 Task: Search one way flight ticket for 2 adults, 4 children and 1 infant on lap in business from Huntsville: Huntsville International Airport(carl T. Jones Field) to Rockford: Chicago Rockford International Airport(was Northwest Chicagoland Regional Airport At Rockford) on 5-1-2023. Choice of flights is Royal air maroc. Number of bags: 2 carry on bags and 7 checked bags. Price is upto 40000. Outbound departure time preference is 10:00. Return departure time preference is 22:15.
Action: Mouse moved to (142, 157)
Screenshot: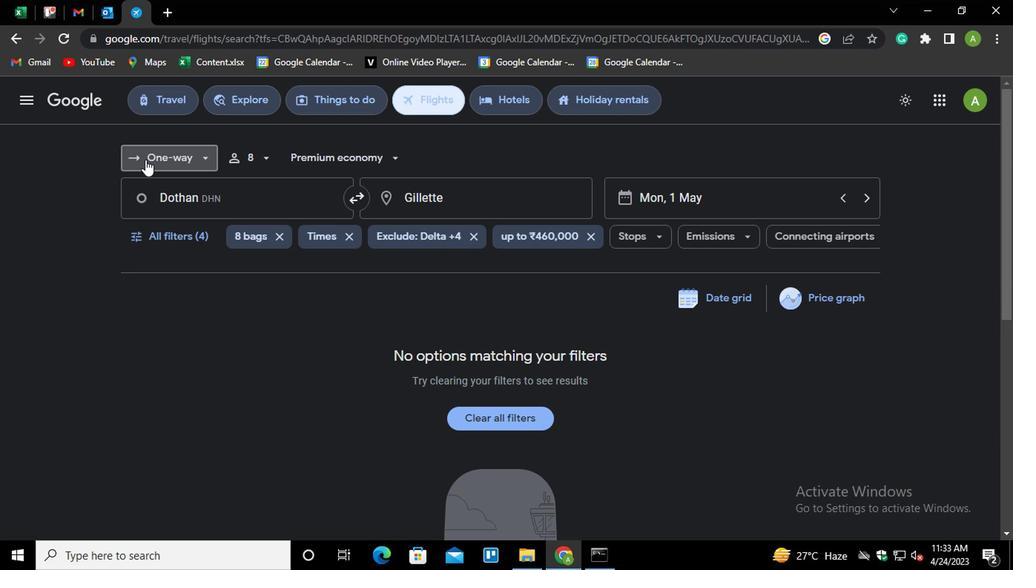 
Action: Mouse pressed left at (142, 157)
Screenshot: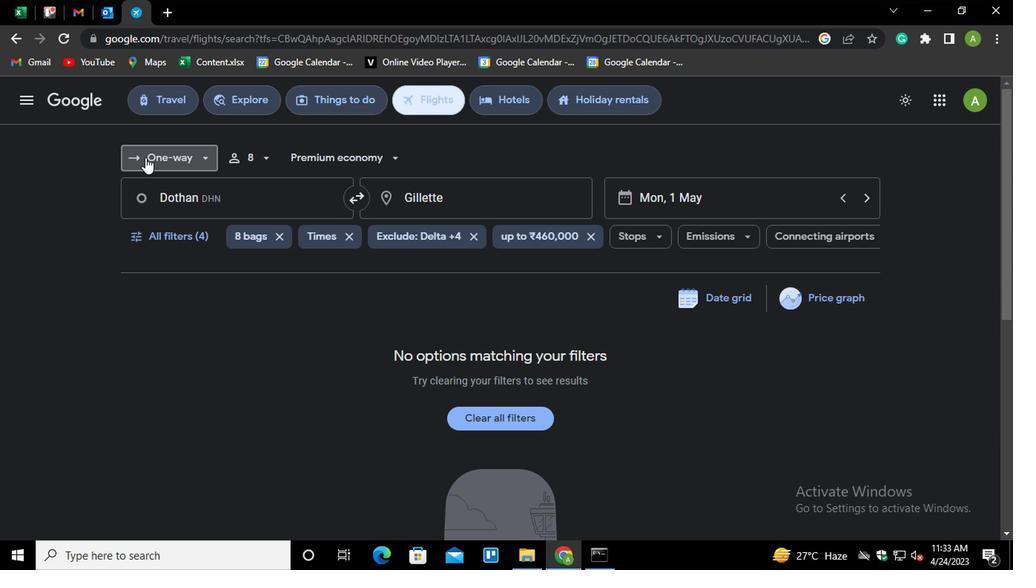 
Action: Mouse moved to (162, 220)
Screenshot: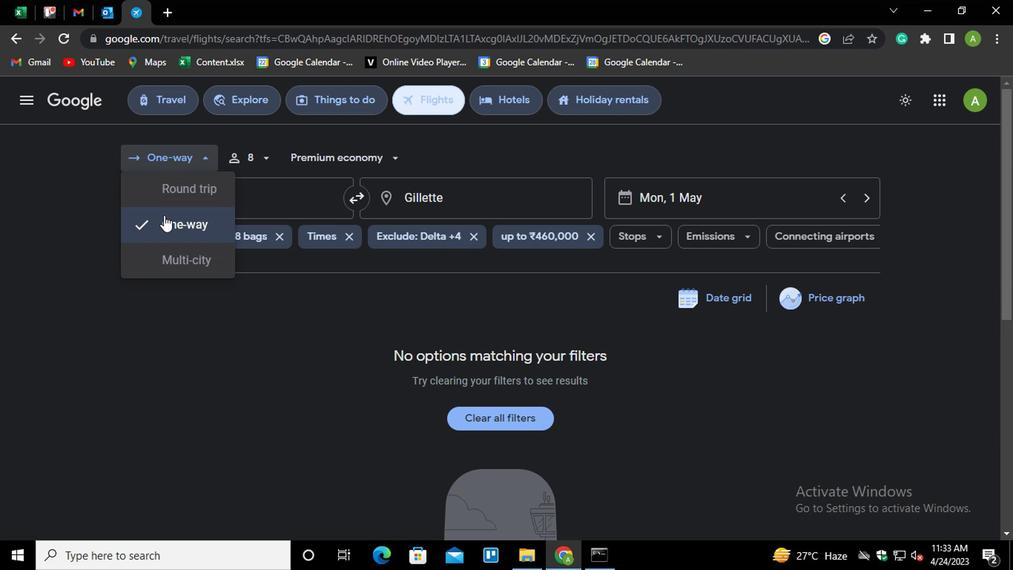 
Action: Mouse pressed left at (162, 220)
Screenshot: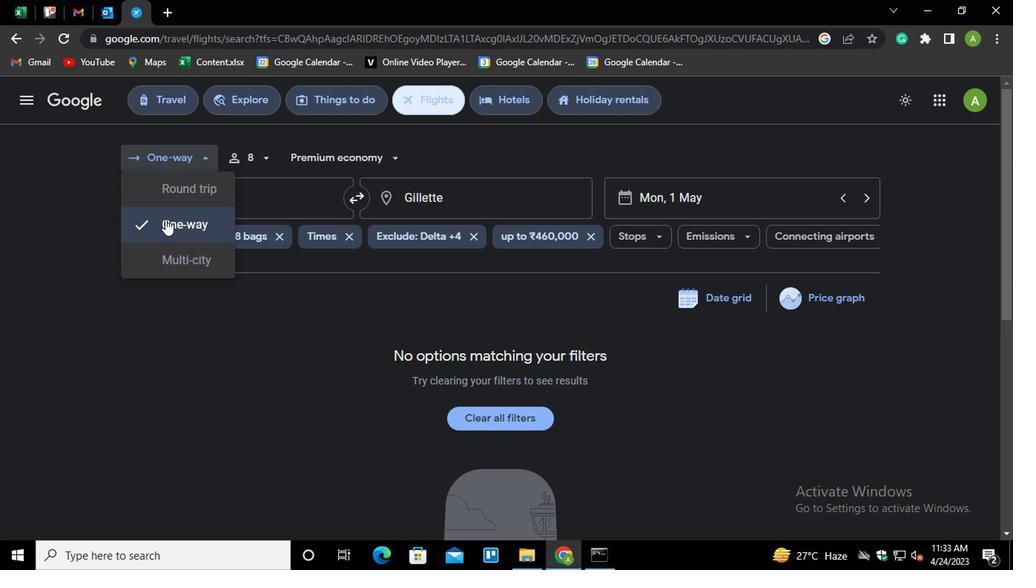 
Action: Mouse moved to (233, 154)
Screenshot: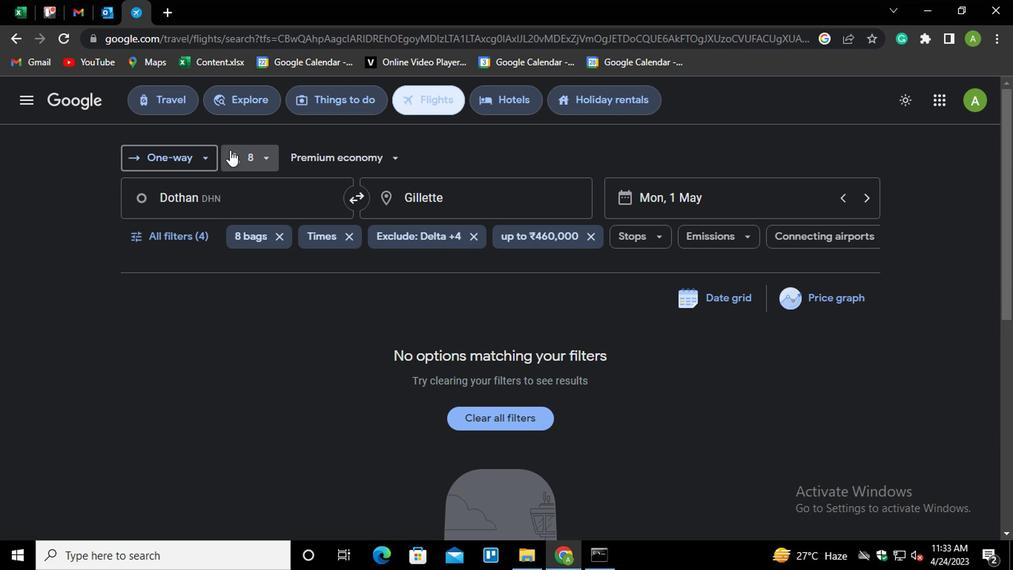 
Action: Mouse pressed left at (233, 154)
Screenshot: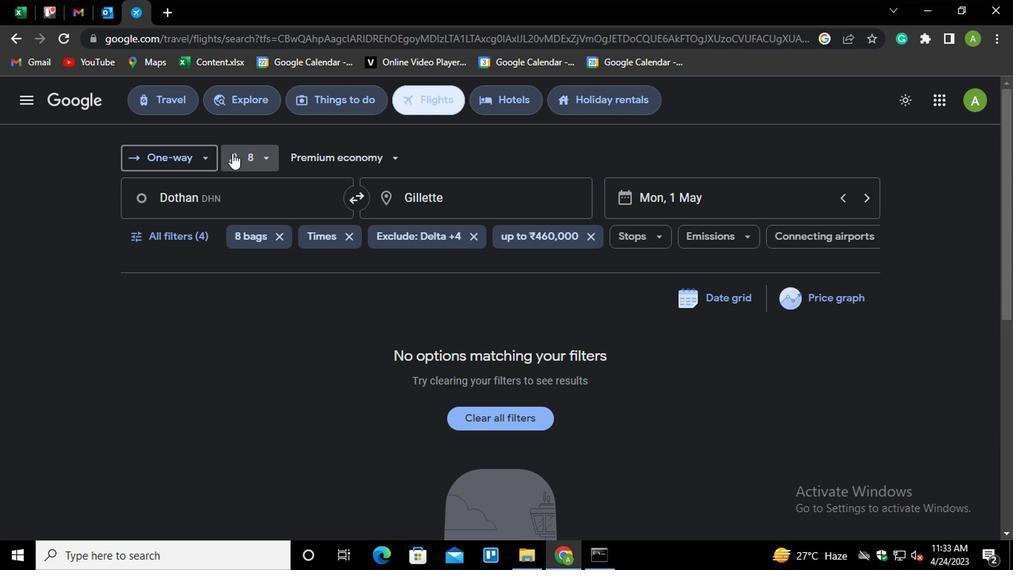 
Action: Mouse moved to (372, 193)
Screenshot: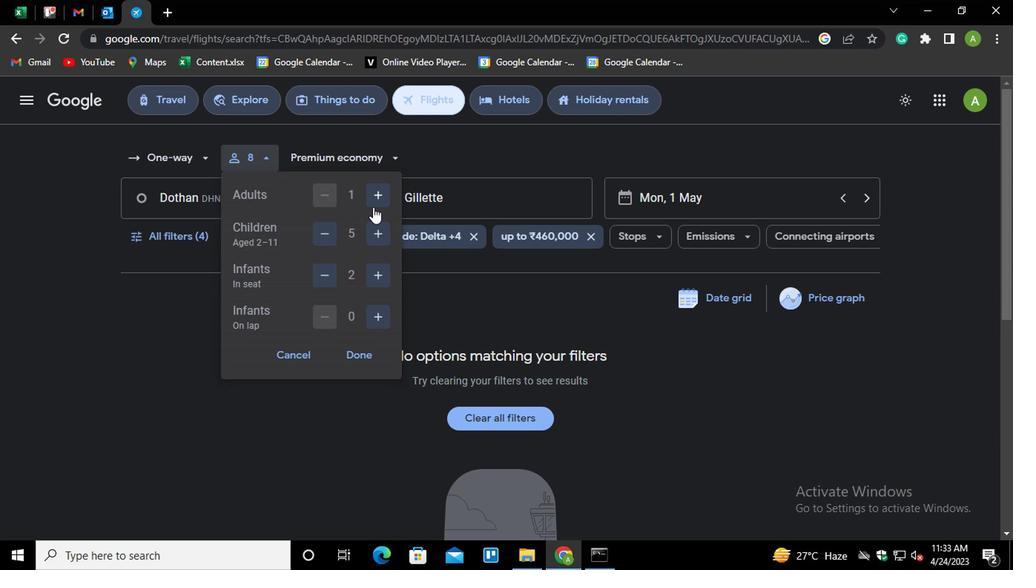 
Action: Mouse pressed left at (372, 193)
Screenshot: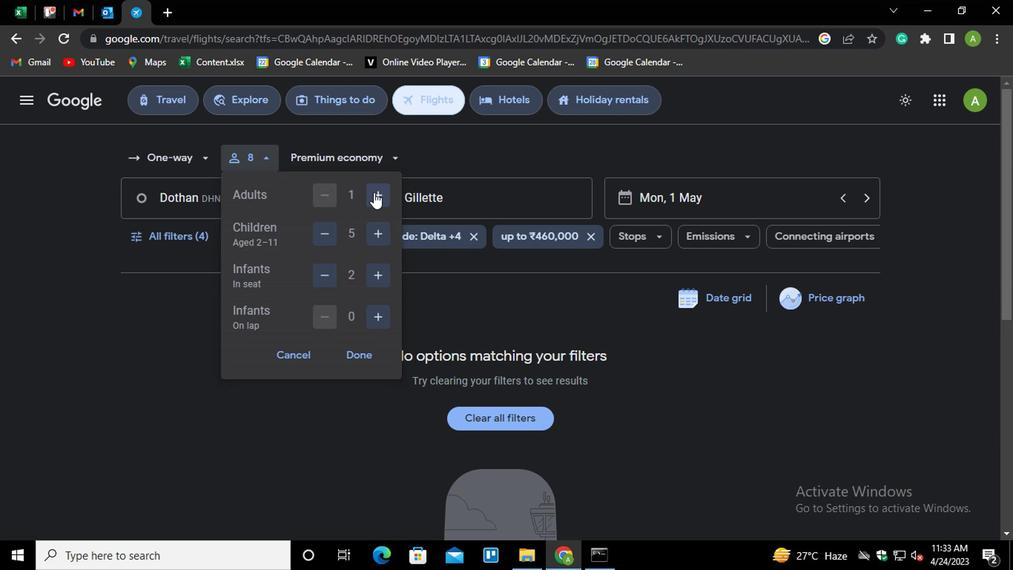 
Action: Mouse moved to (323, 237)
Screenshot: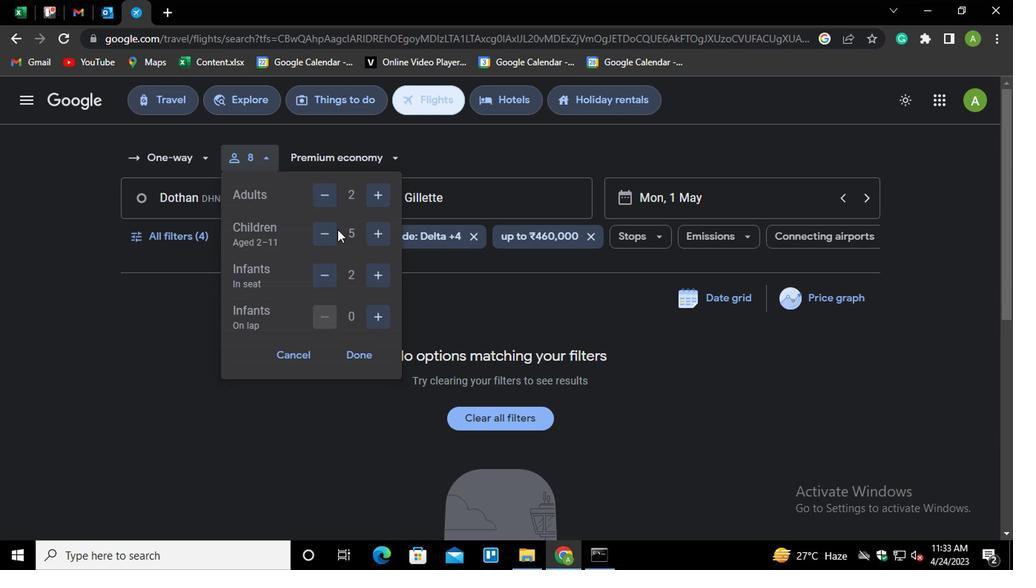 
Action: Mouse pressed left at (323, 237)
Screenshot: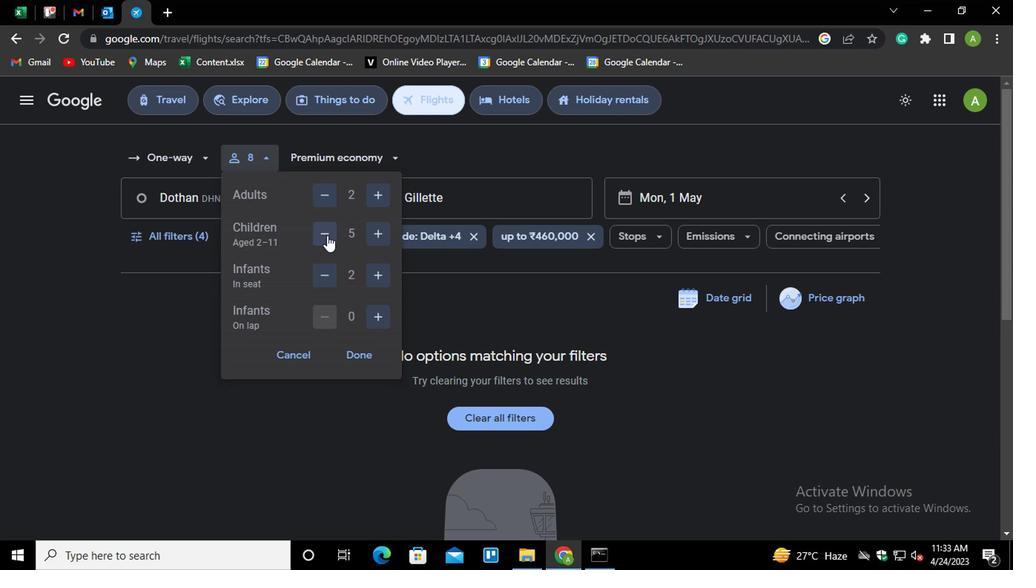 
Action: Mouse moved to (316, 276)
Screenshot: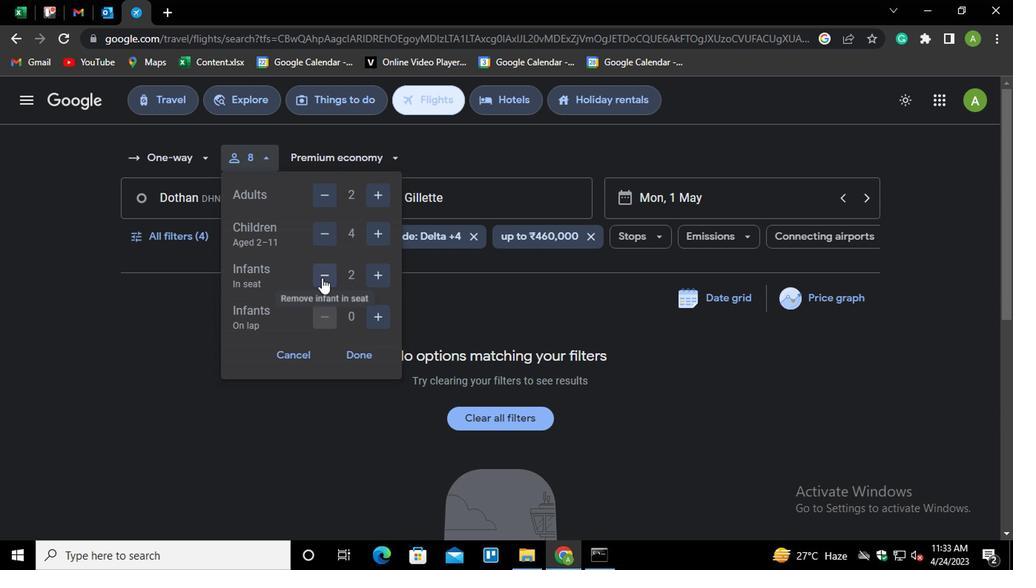 
Action: Mouse pressed left at (316, 276)
Screenshot: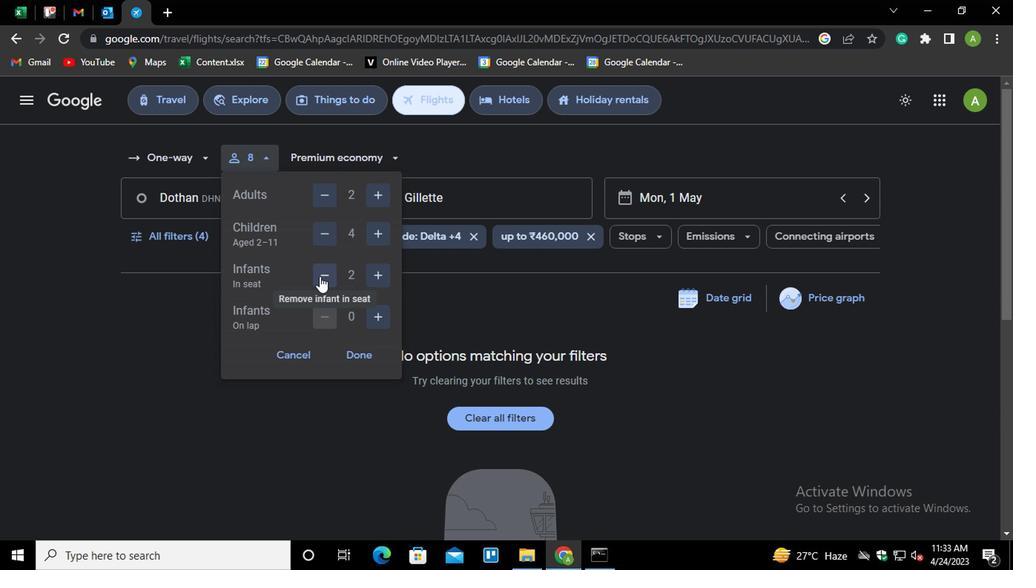 
Action: Mouse pressed left at (316, 276)
Screenshot: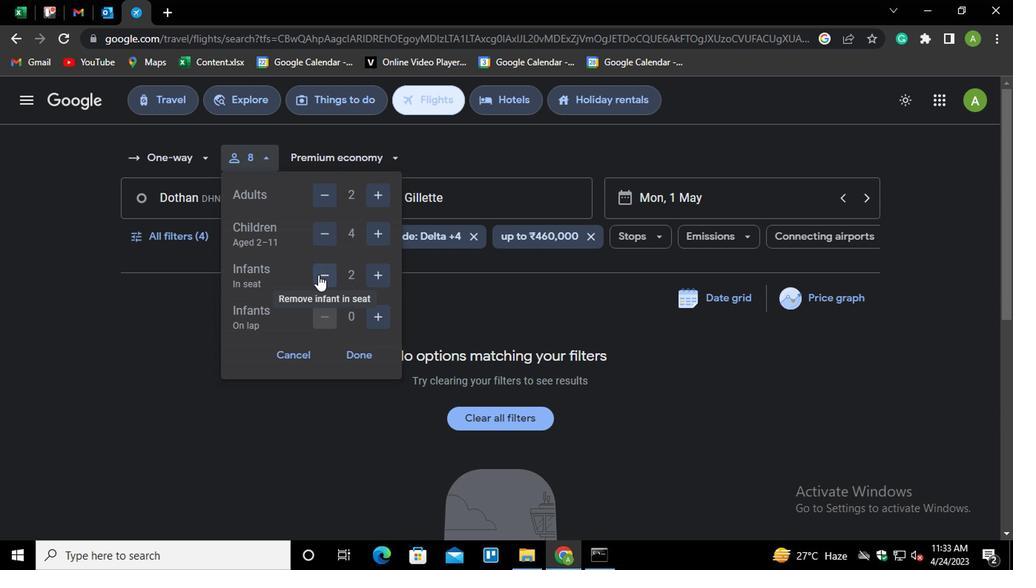 
Action: Mouse moved to (362, 324)
Screenshot: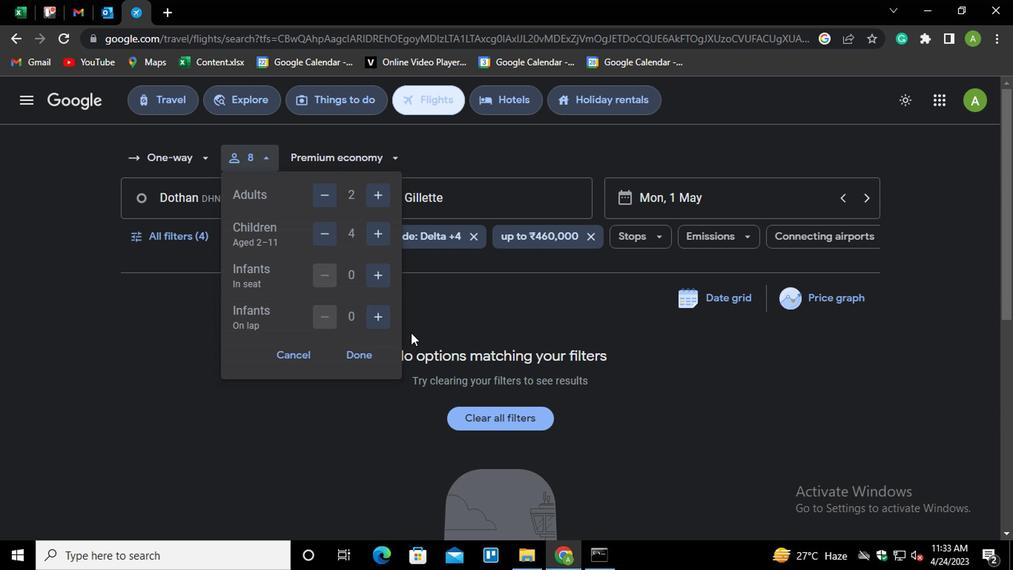 
Action: Mouse pressed left at (362, 324)
Screenshot: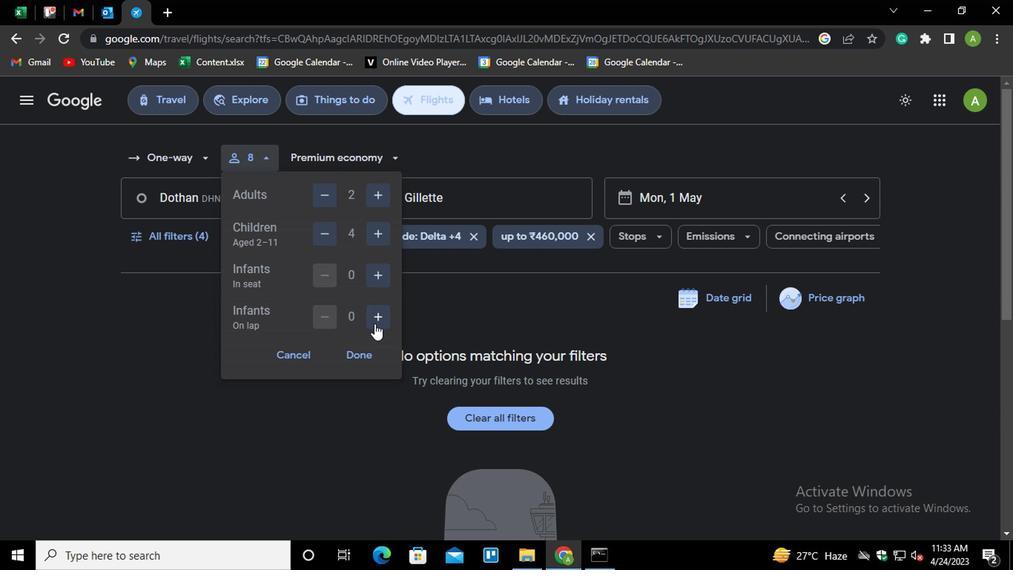 
Action: Mouse moved to (361, 360)
Screenshot: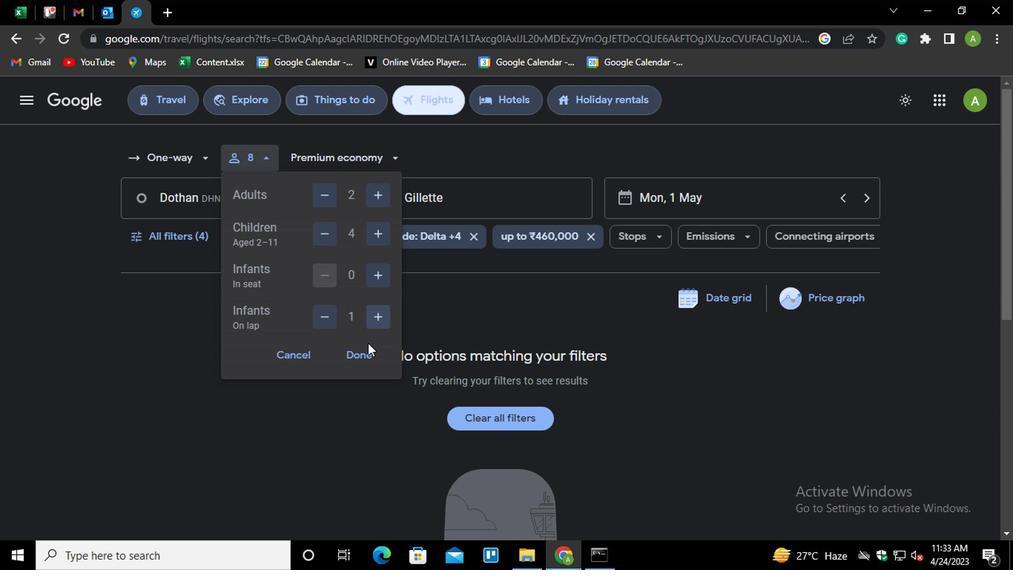 
Action: Mouse pressed left at (361, 360)
Screenshot: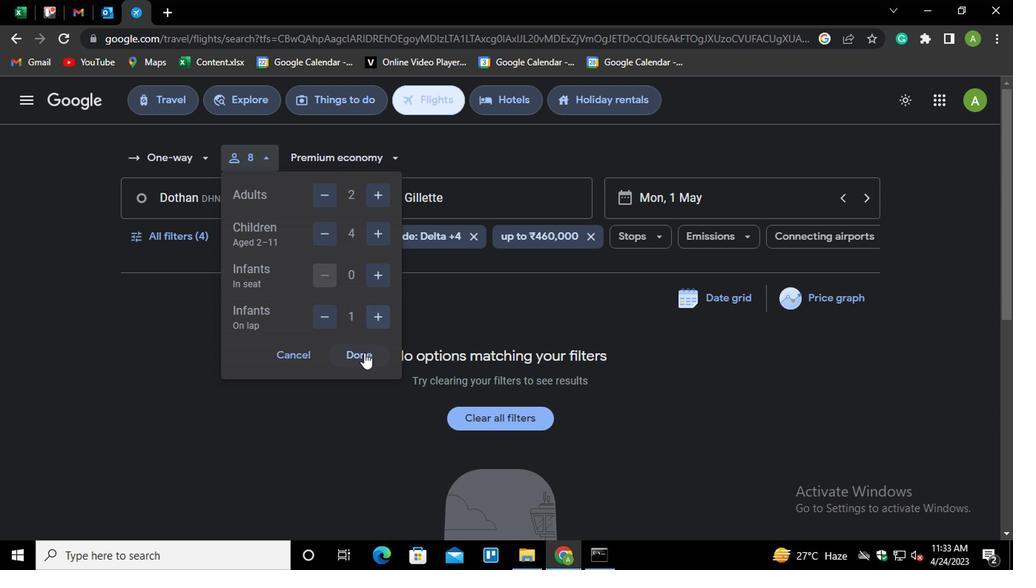 
Action: Mouse moved to (359, 155)
Screenshot: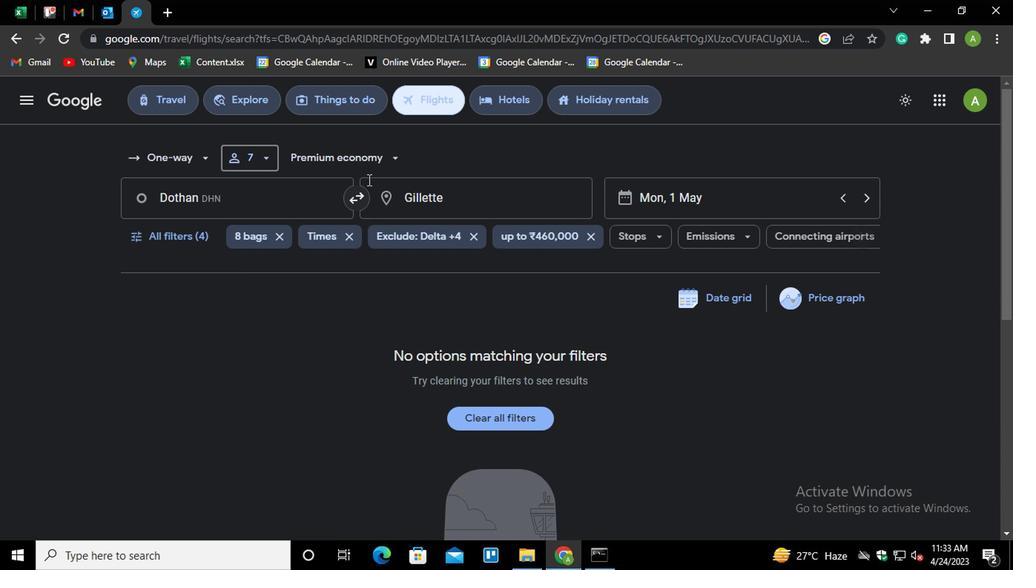
Action: Mouse pressed left at (359, 155)
Screenshot: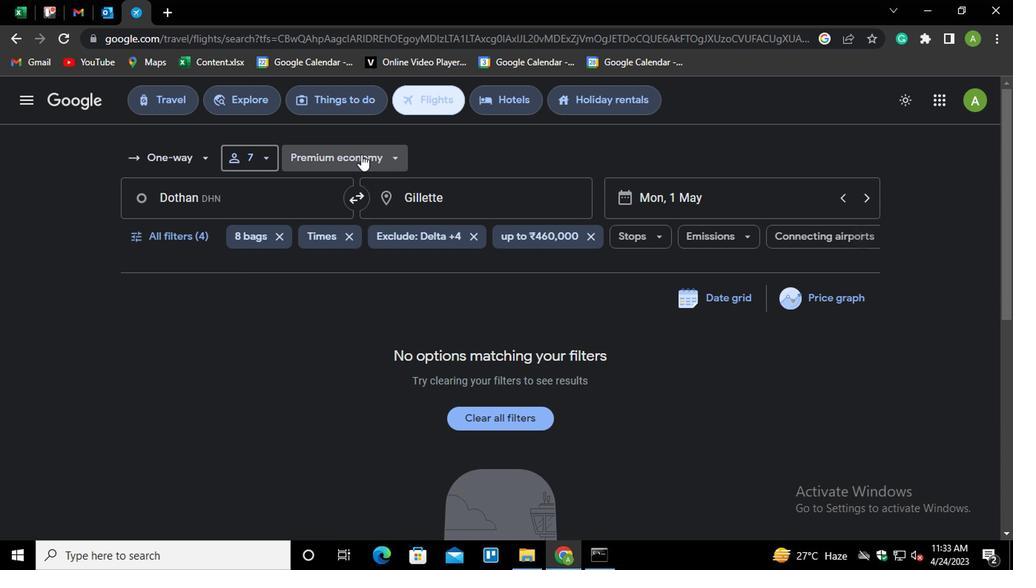 
Action: Mouse moved to (347, 254)
Screenshot: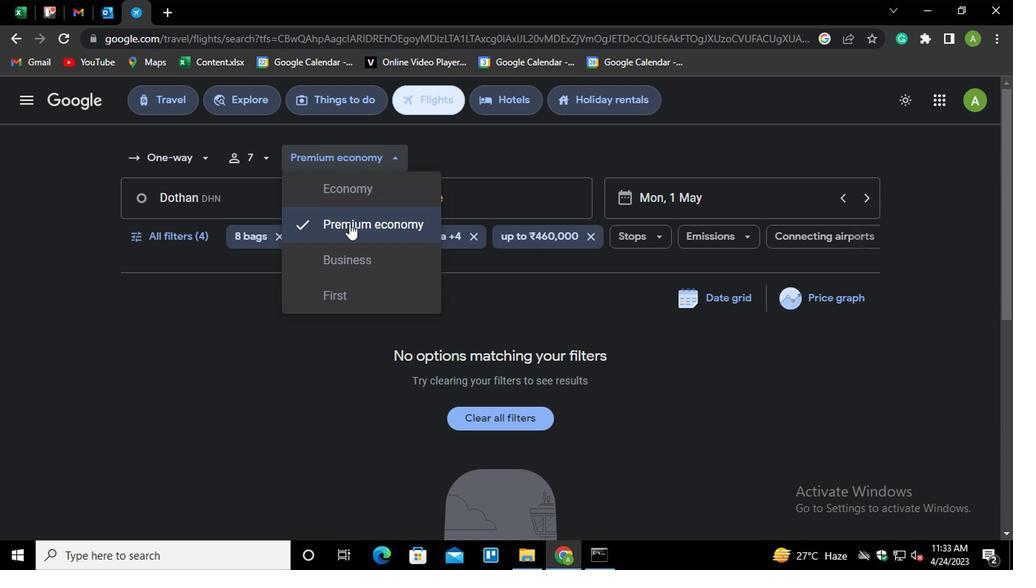 
Action: Mouse pressed left at (347, 254)
Screenshot: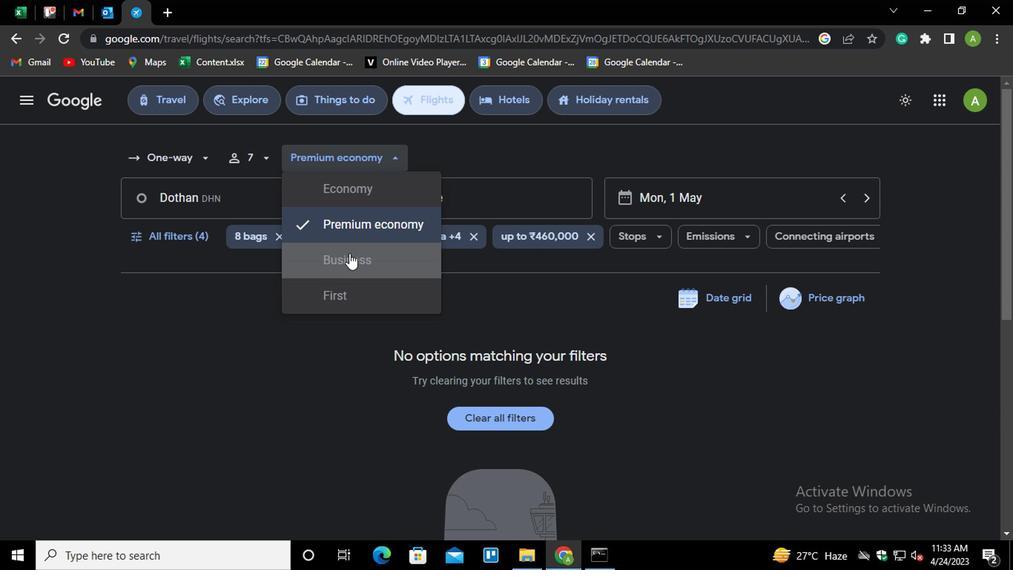 
Action: Mouse moved to (270, 206)
Screenshot: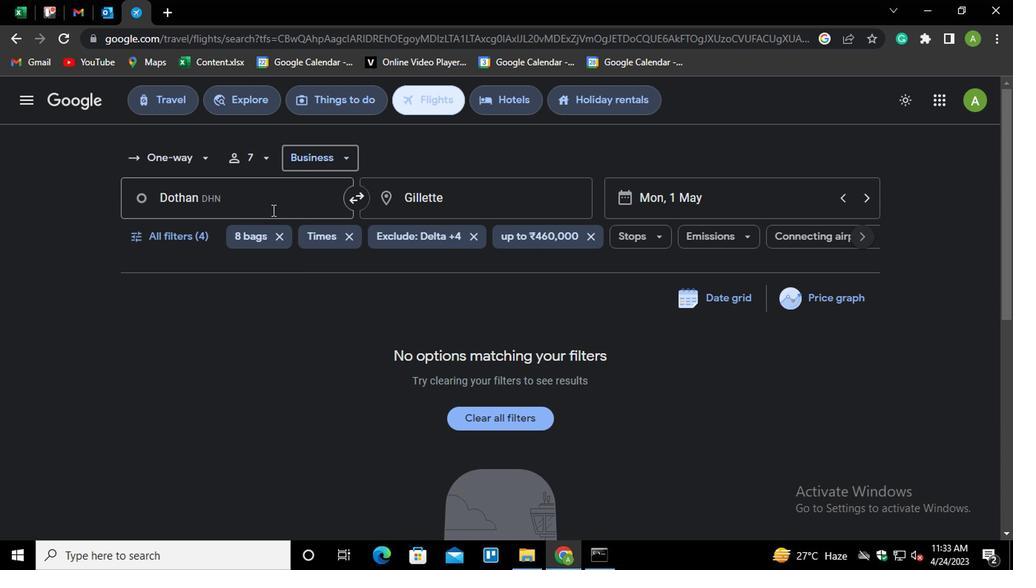 
Action: Mouse pressed left at (270, 206)
Screenshot: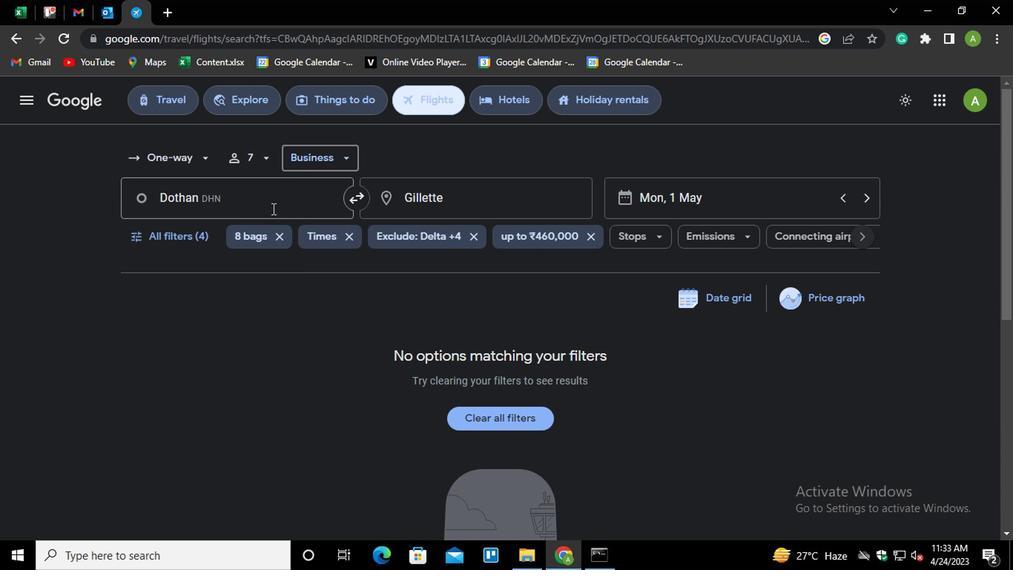 
Action: Key pressed <Key.shift>HUNTSVI
Screenshot: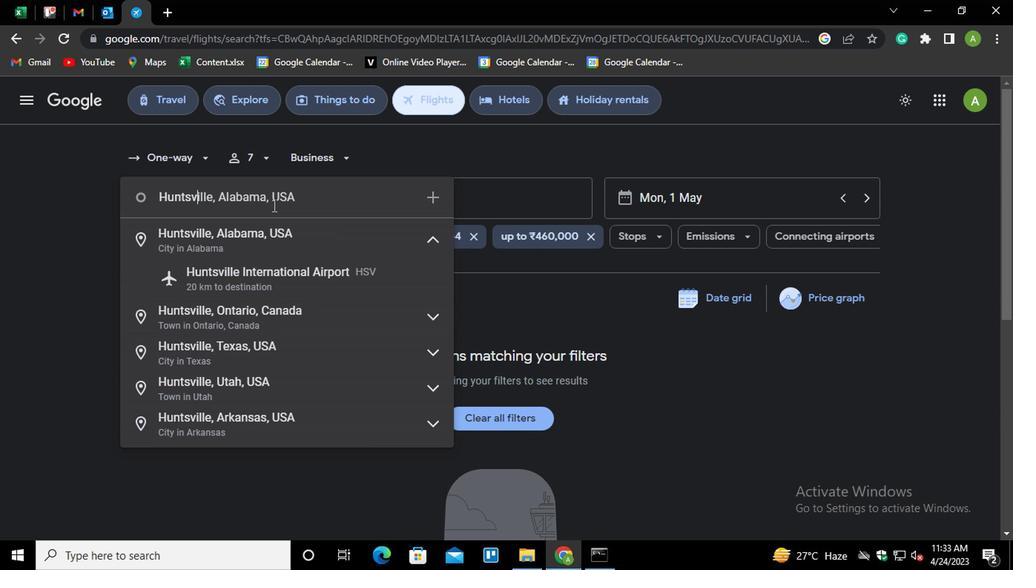 
Action: Mouse moved to (199, 272)
Screenshot: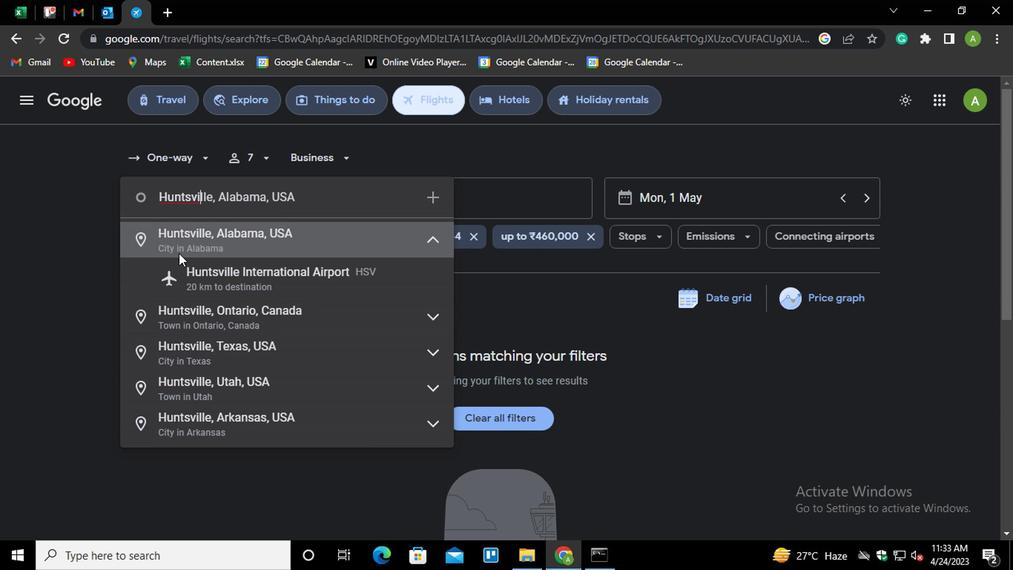 
Action: Mouse pressed left at (199, 272)
Screenshot: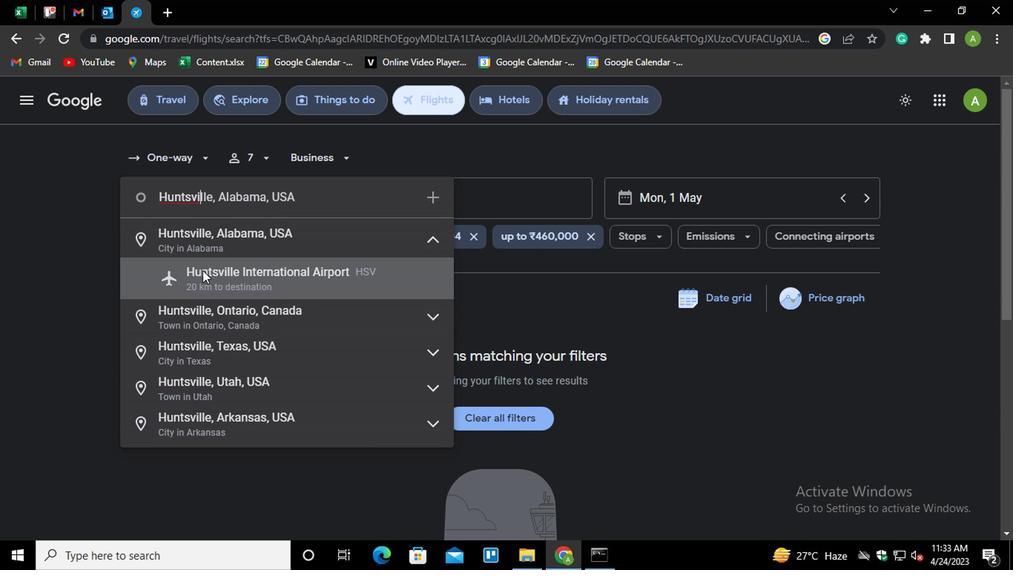 
Action: Mouse moved to (454, 201)
Screenshot: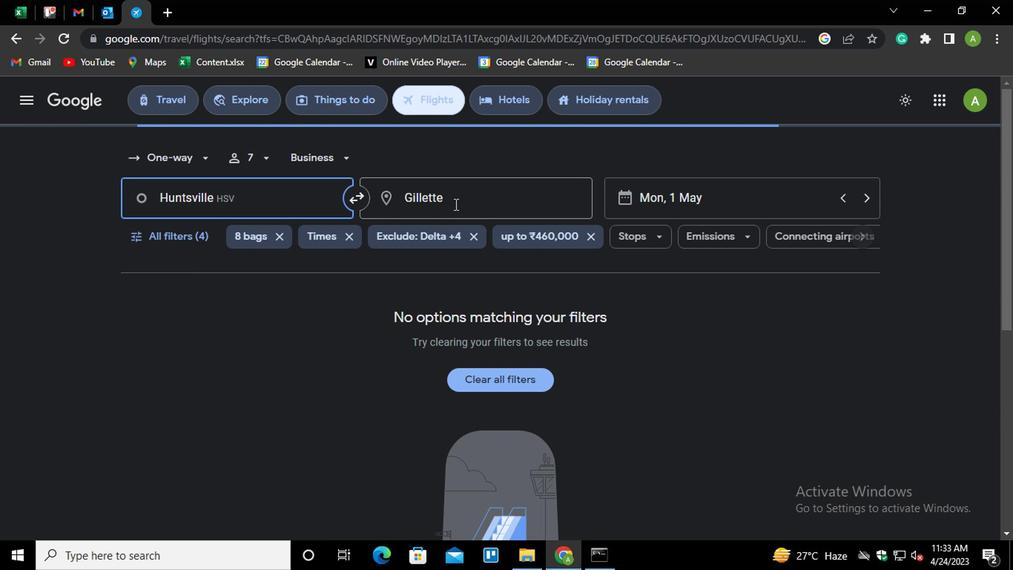 
Action: Mouse pressed left at (454, 201)
Screenshot: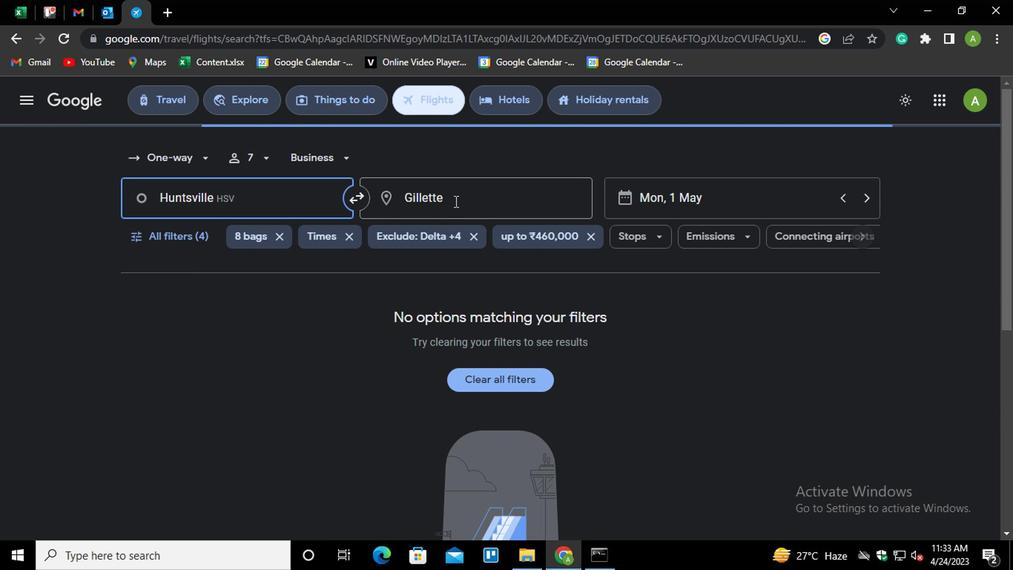 
Action: Key pressed <Key.shift>CHICAGI<Key.backspace>O
Screenshot: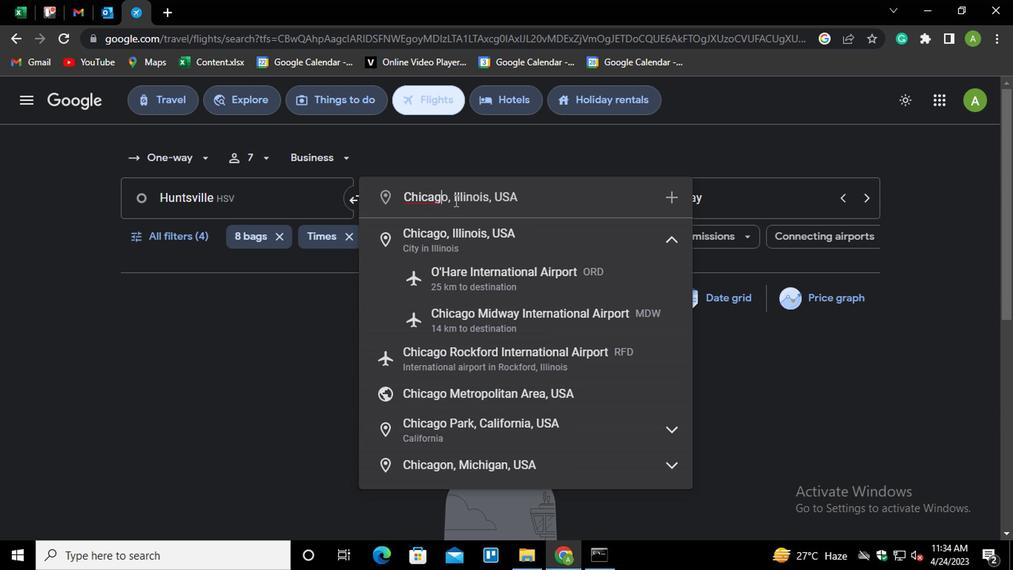 
Action: Mouse moved to (553, 296)
Screenshot: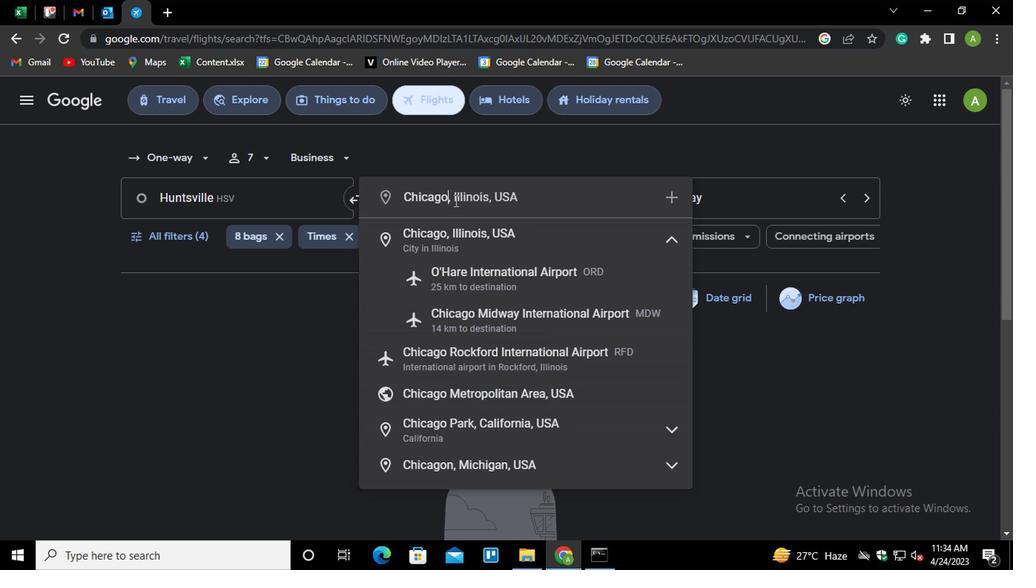 
Action: Mouse scrolled (553, 295) with delta (0, 0)
Screenshot: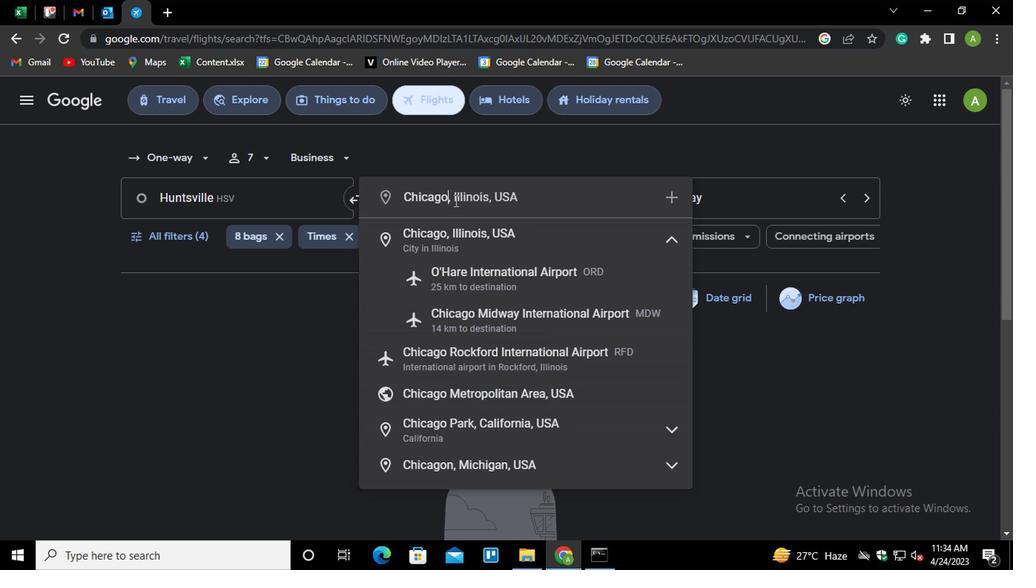 
Action: Mouse moved to (563, 280)
Screenshot: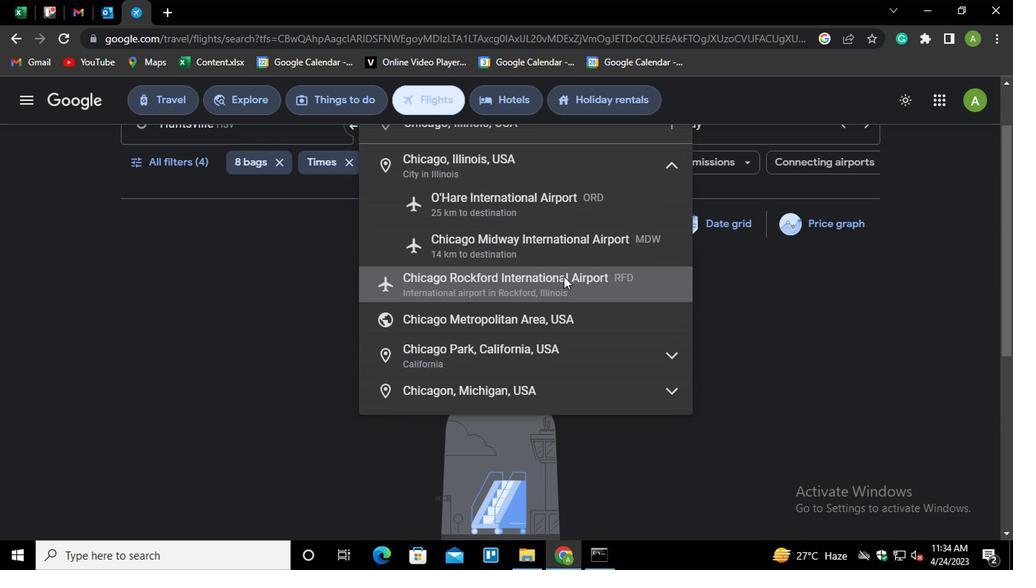 
Action: Mouse pressed left at (563, 280)
Screenshot: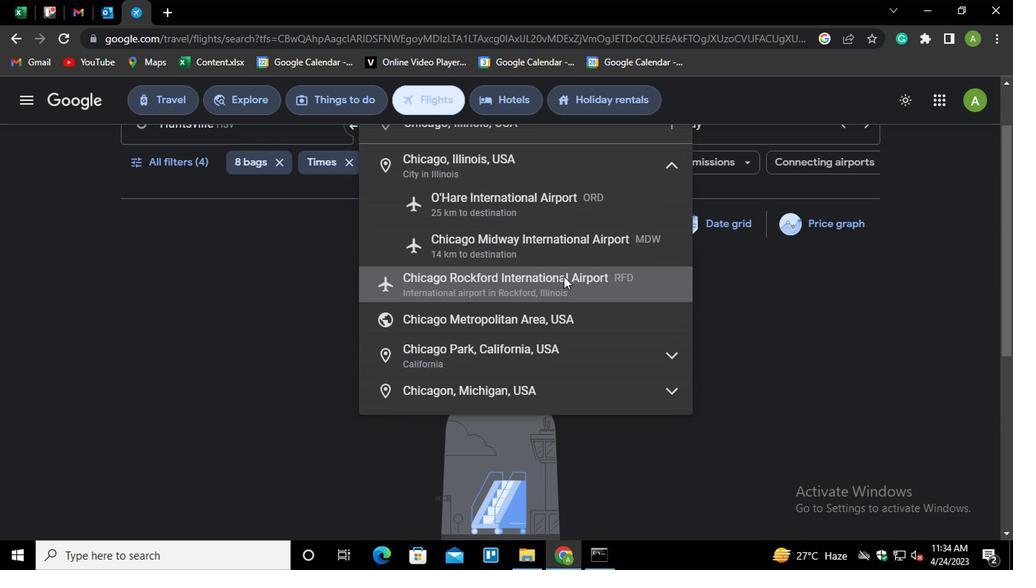 
Action: Mouse moved to (667, 252)
Screenshot: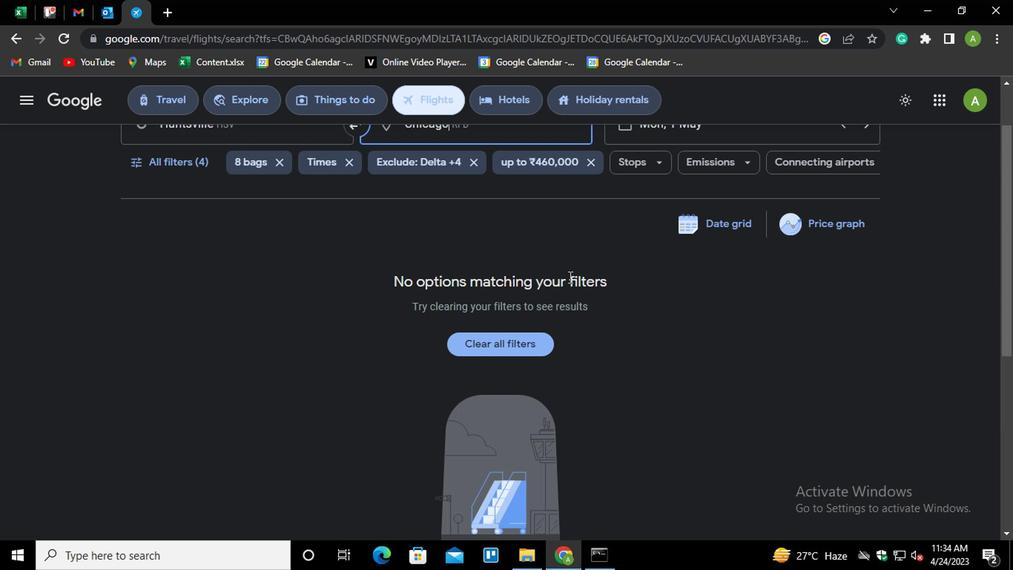 
Action: Mouse scrolled (667, 253) with delta (0, 0)
Screenshot: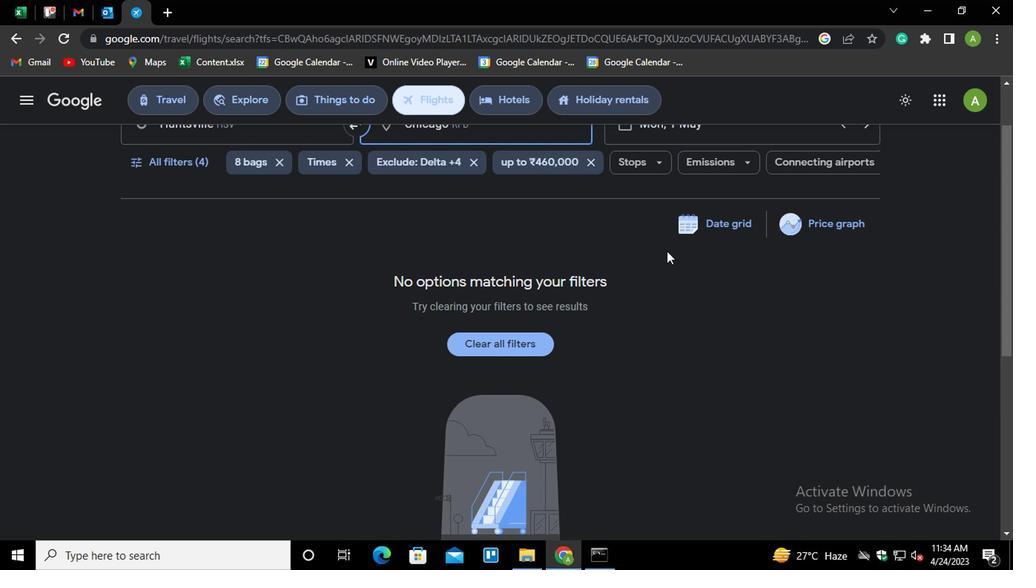 
Action: Mouse moved to (183, 235)
Screenshot: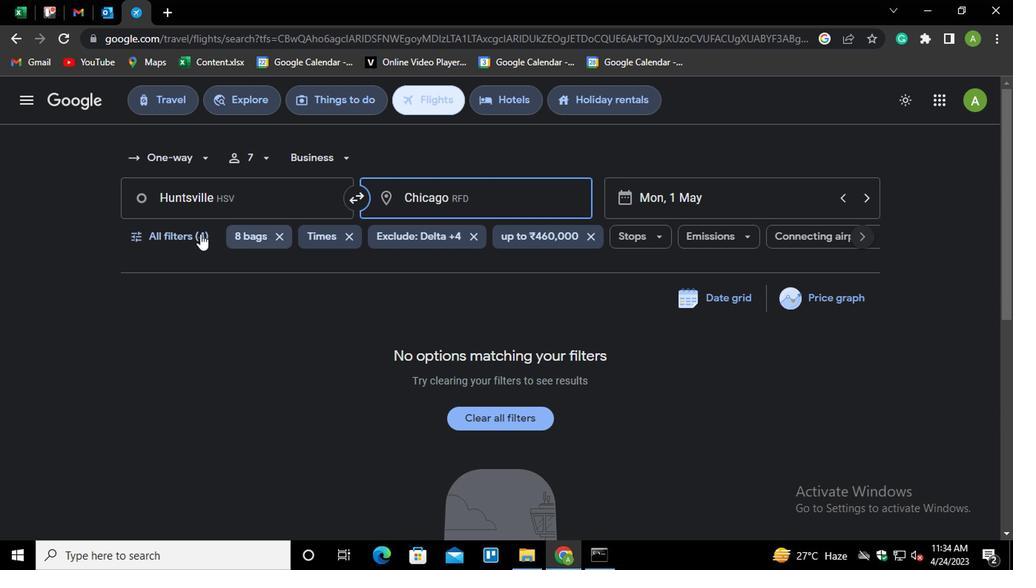 
Action: Mouse pressed left at (183, 235)
Screenshot: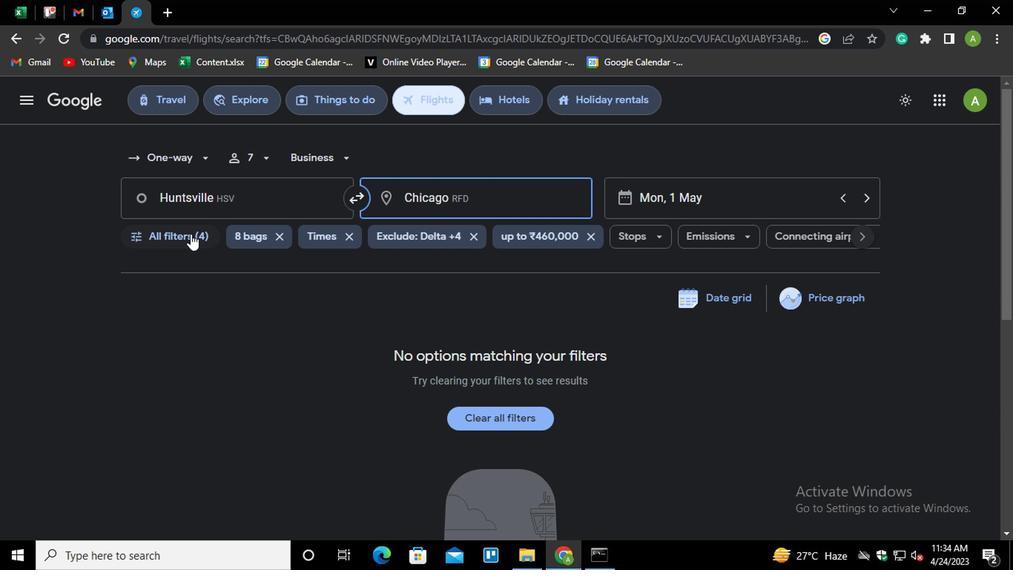 
Action: Mouse moved to (287, 336)
Screenshot: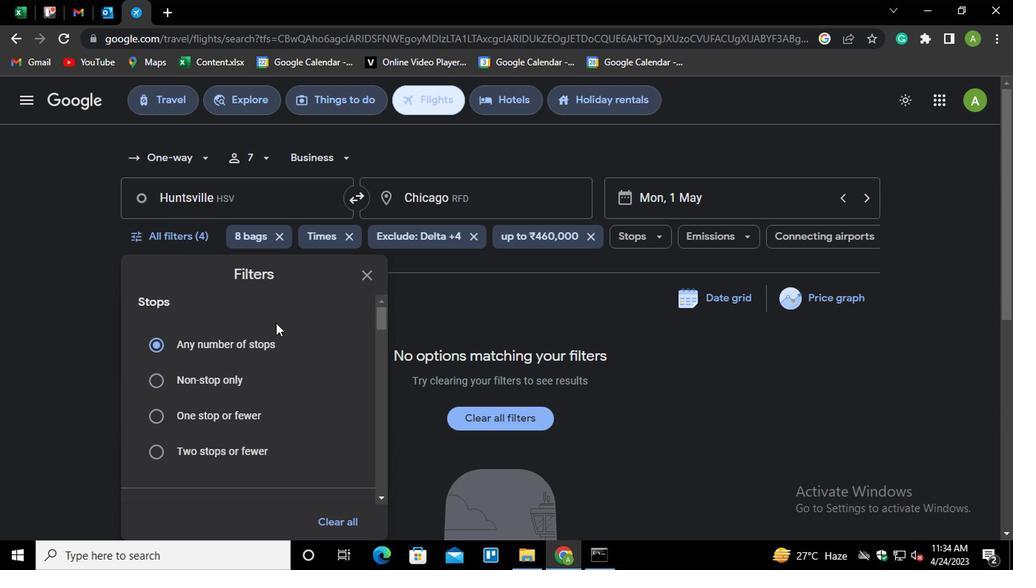 
Action: Mouse scrolled (287, 335) with delta (0, -1)
Screenshot: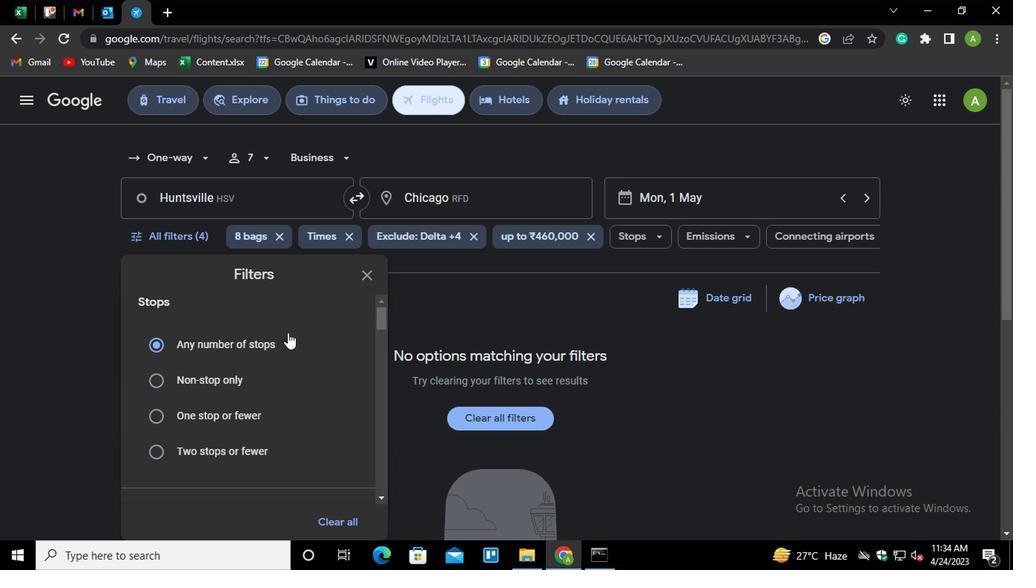 
Action: Mouse scrolled (287, 335) with delta (0, -1)
Screenshot: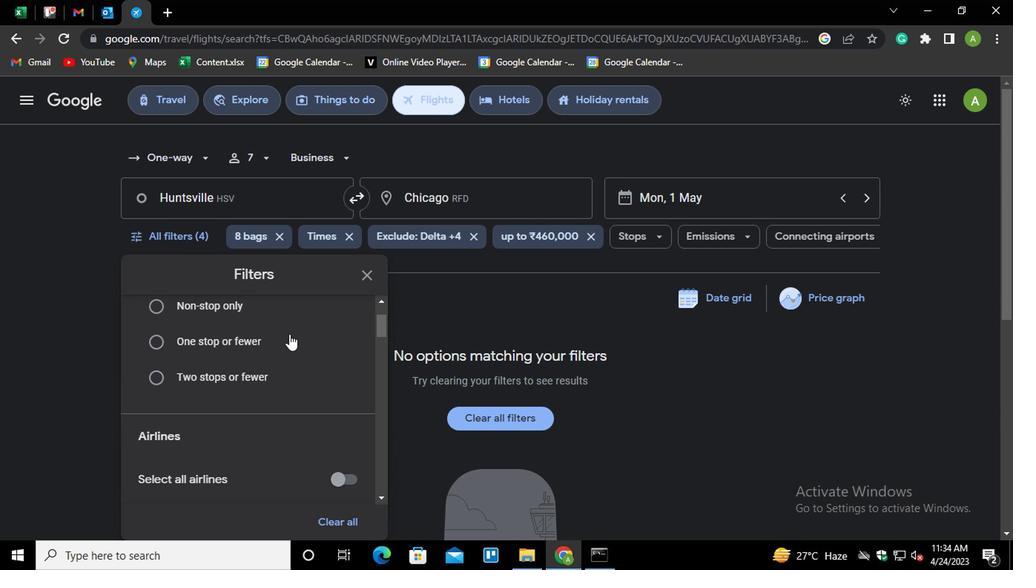 
Action: Mouse scrolled (287, 335) with delta (0, -1)
Screenshot: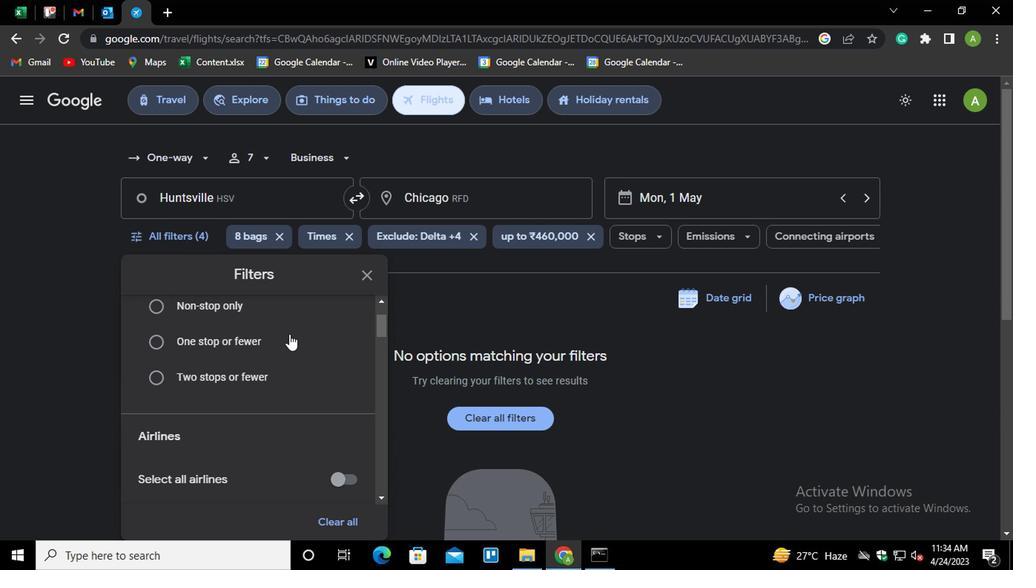 
Action: Mouse scrolled (287, 335) with delta (0, -1)
Screenshot: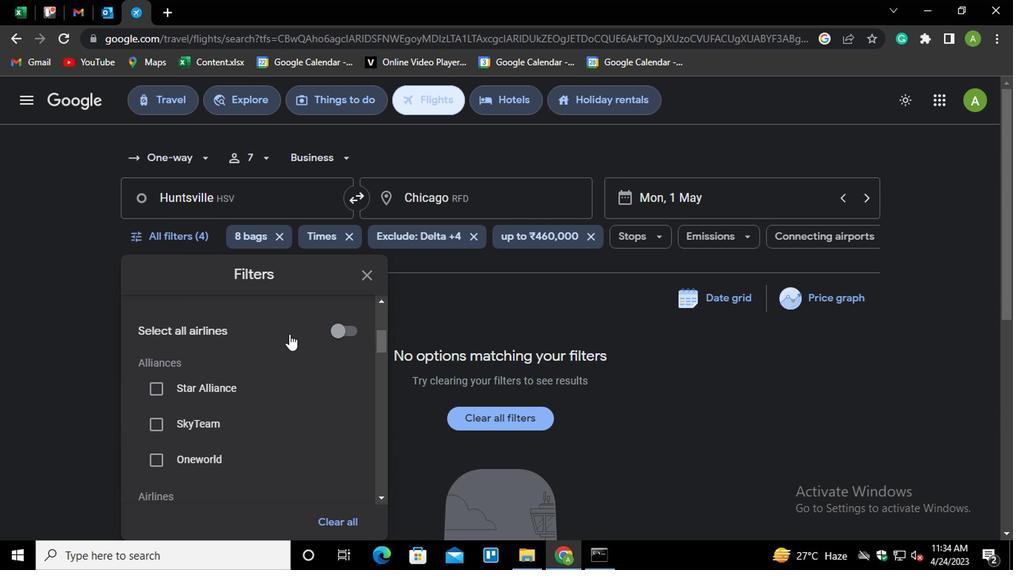 
Action: Mouse scrolled (287, 335) with delta (0, -1)
Screenshot: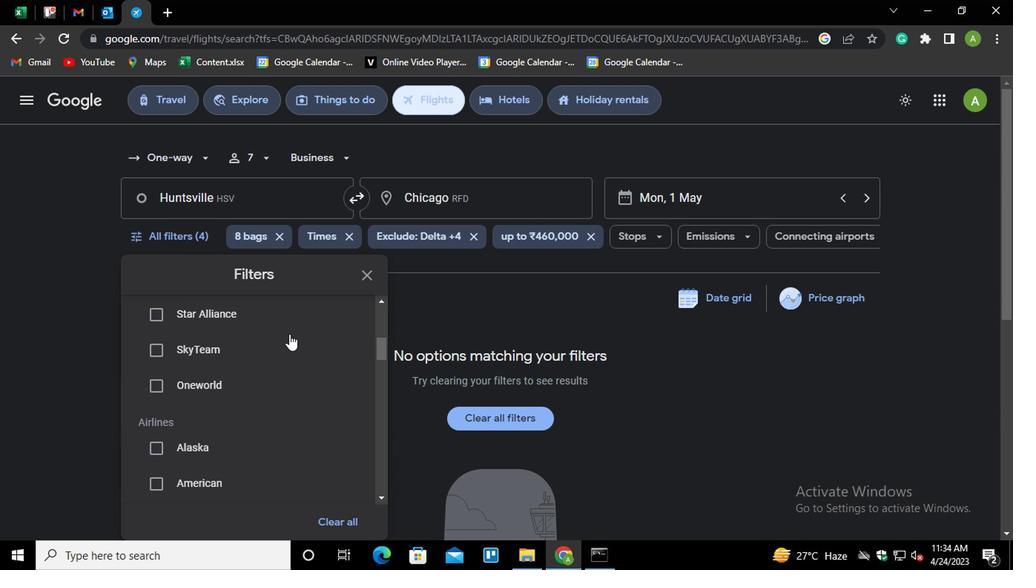 
Action: Mouse scrolled (287, 335) with delta (0, -1)
Screenshot: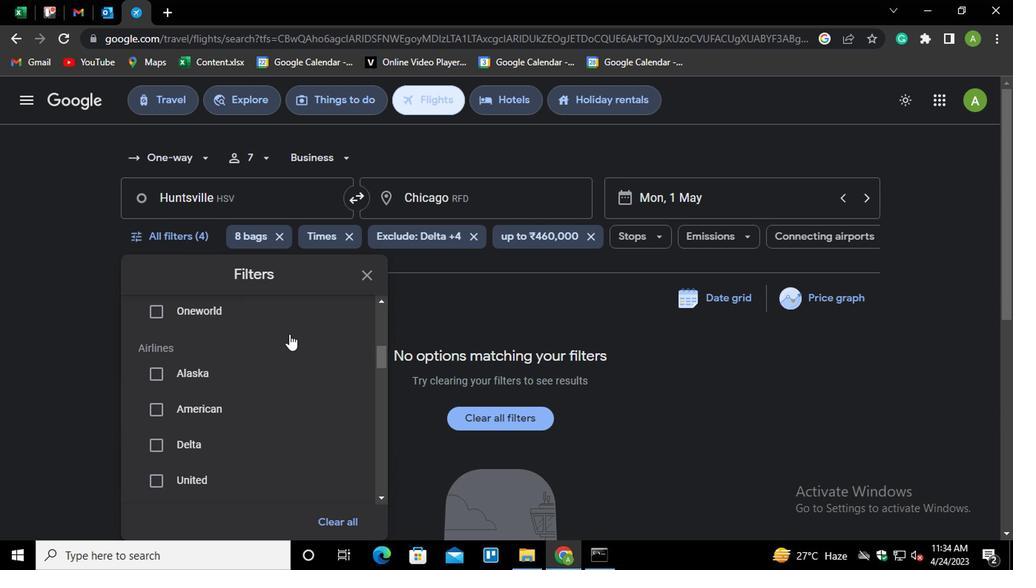 
Action: Mouse scrolled (287, 335) with delta (0, -1)
Screenshot: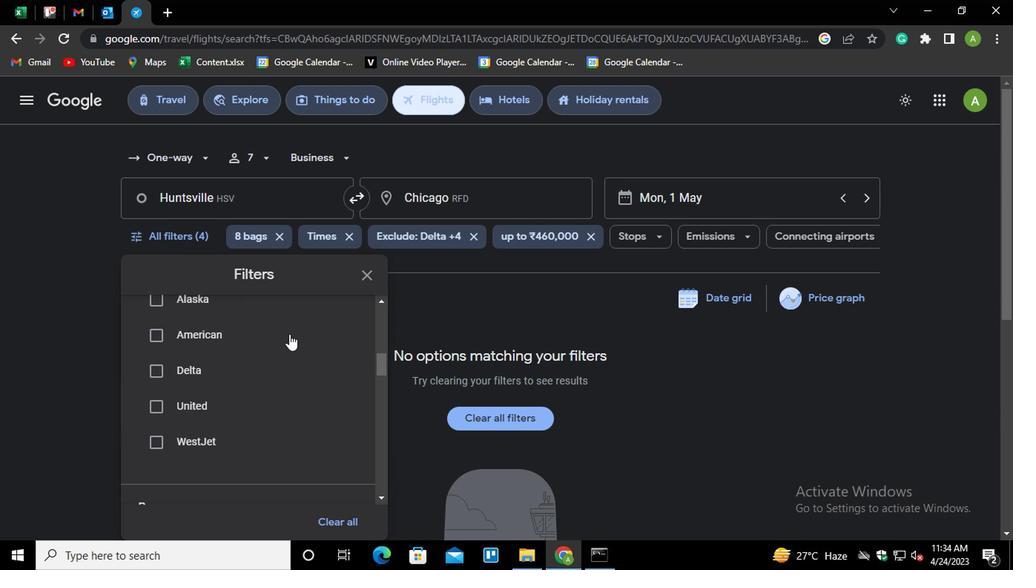 
Action: Mouse moved to (287, 336)
Screenshot: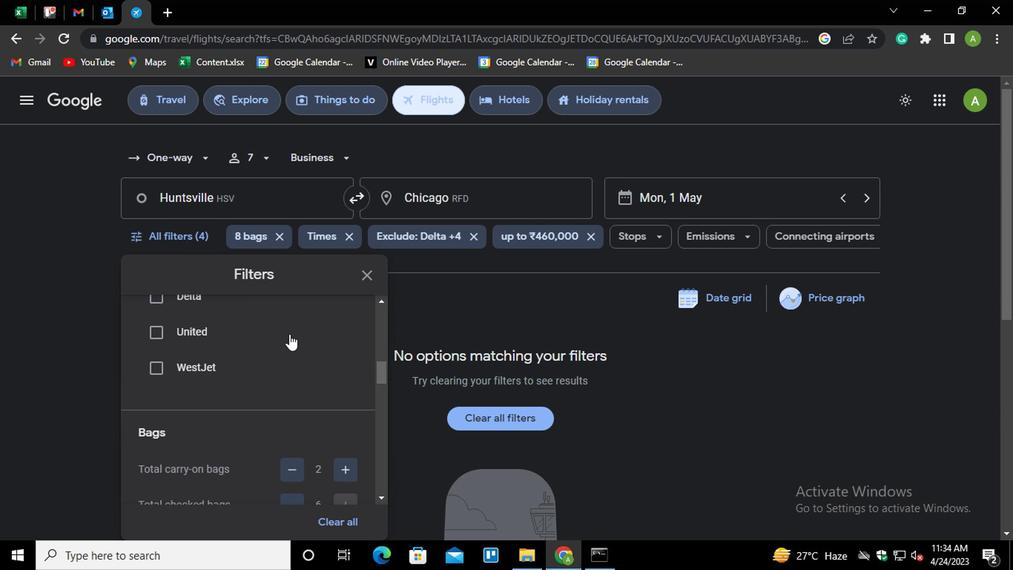 
Action: Mouse scrolled (287, 337) with delta (0, 0)
Screenshot: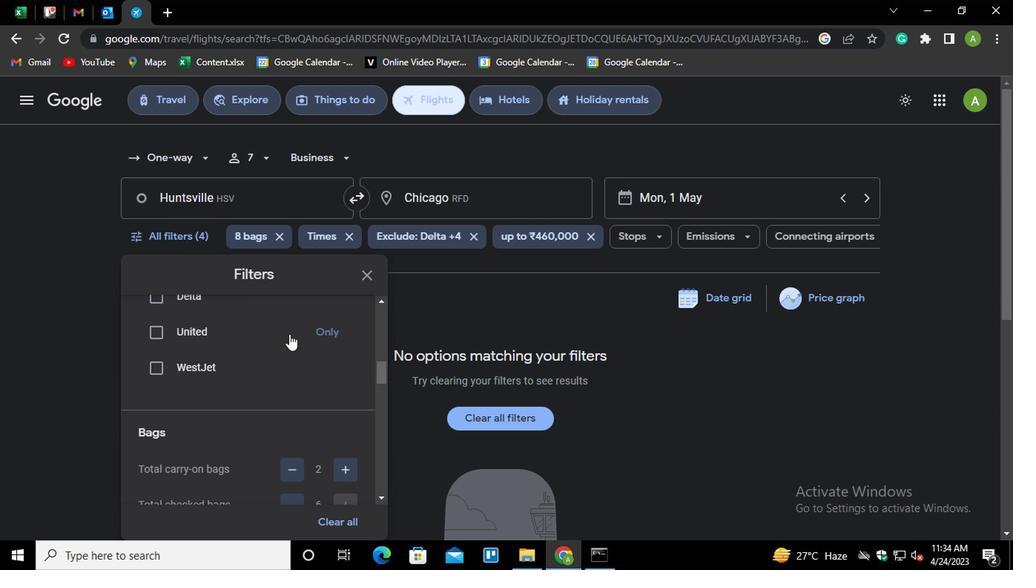 
Action: Mouse scrolled (287, 337) with delta (0, 0)
Screenshot: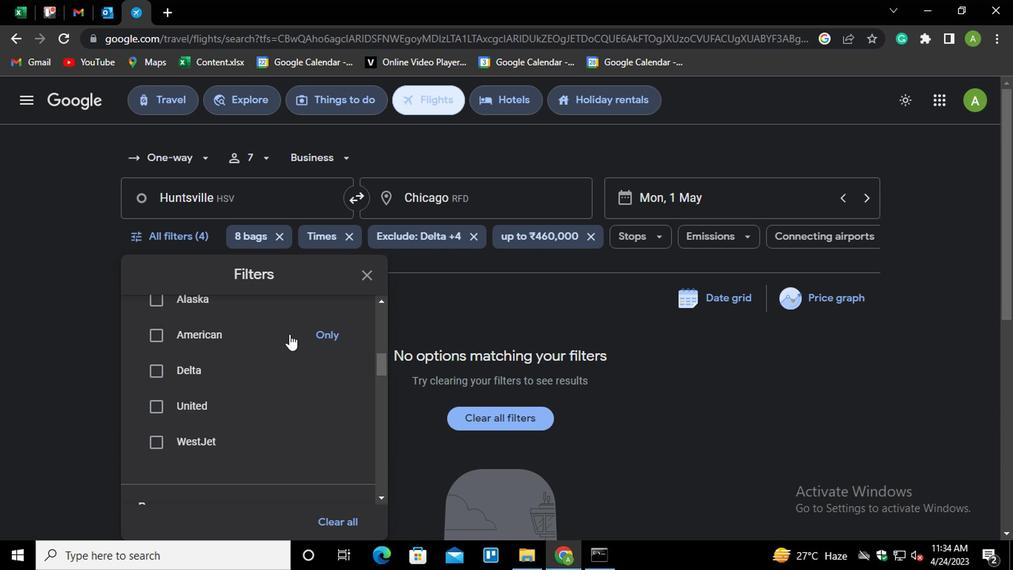 
Action: Mouse moved to (287, 336)
Screenshot: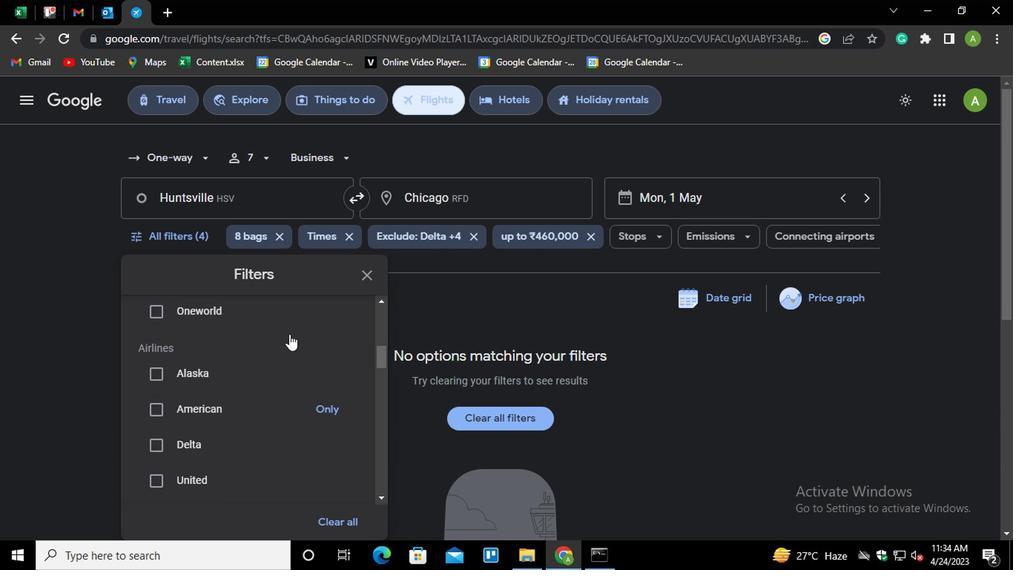 
Action: Mouse scrolled (287, 335) with delta (0, -1)
Screenshot: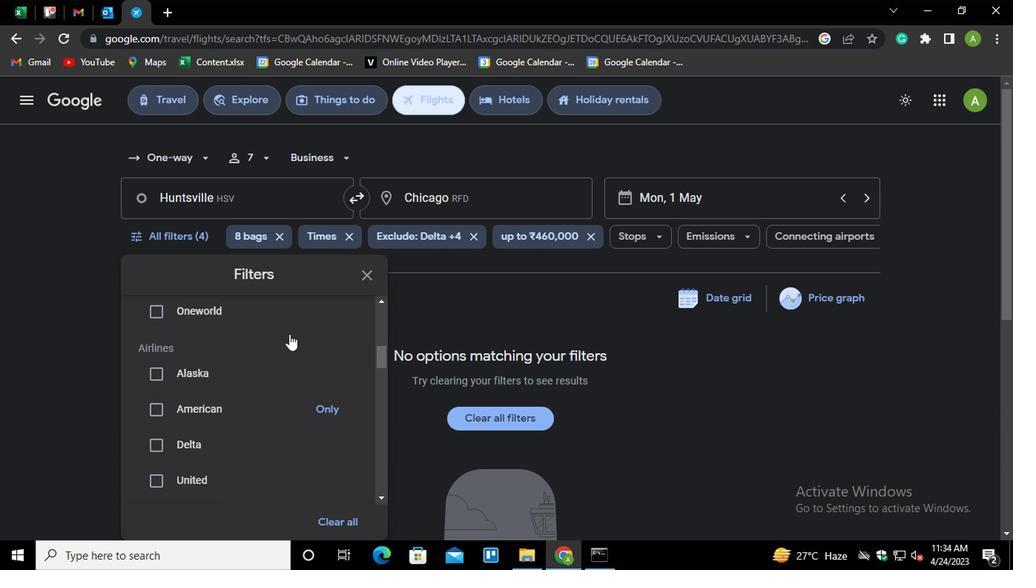 
Action: Mouse scrolled (287, 335) with delta (0, -1)
Screenshot: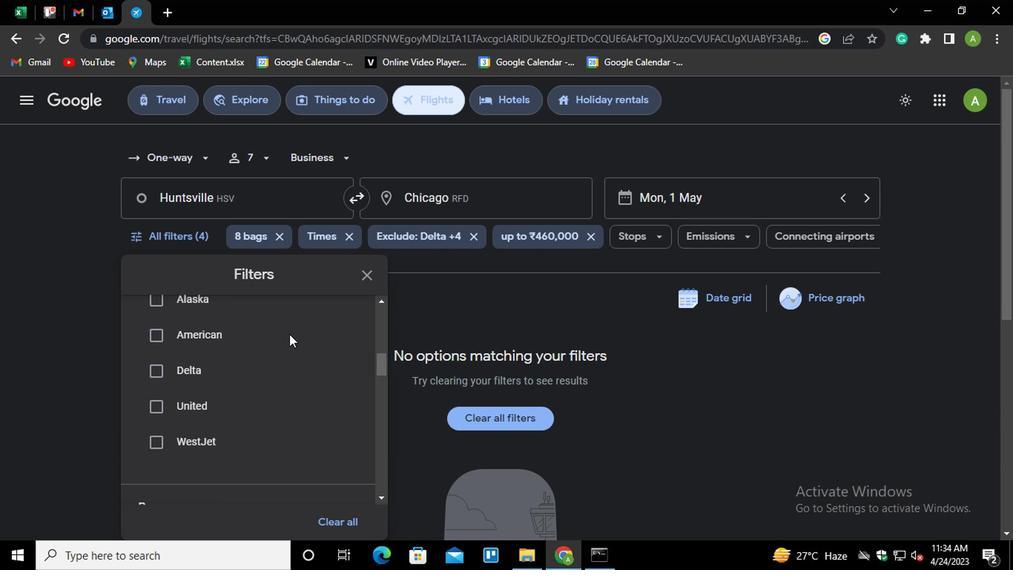 
Action: Mouse scrolled (287, 335) with delta (0, -1)
Screenshot: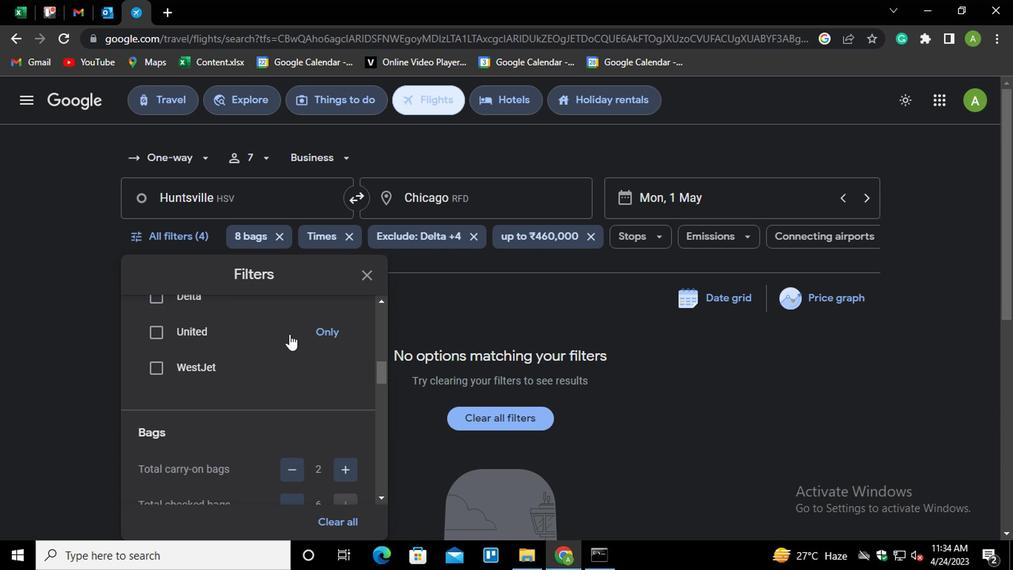 
Action: Mouse scrolled (287, 335) with delta (0, -1)
Screenshot: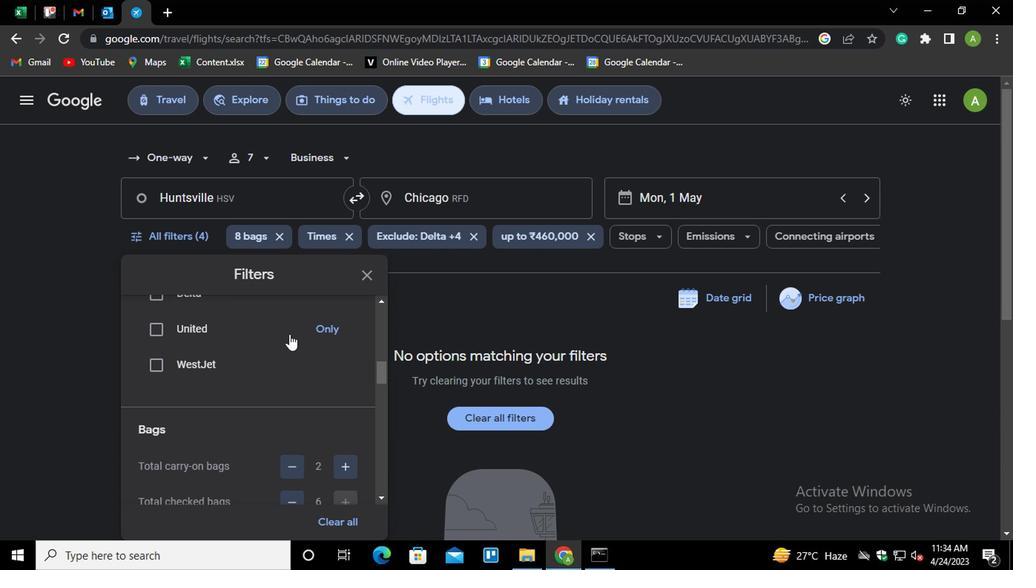 
Action: Mouse moved to (344, 359)
Screenshot: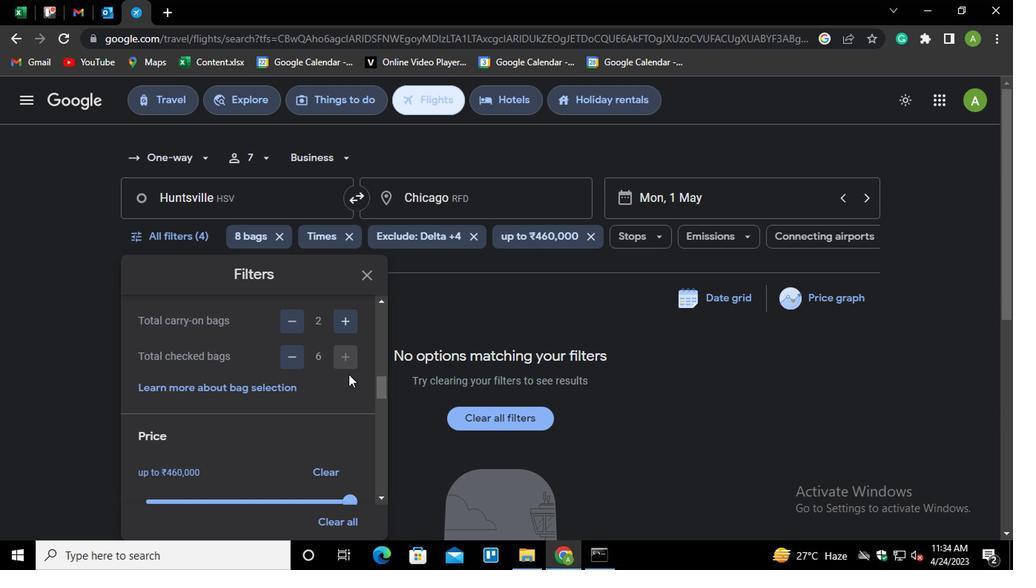 
Action: Mouse pressed left at (344, 359)
Screenshot: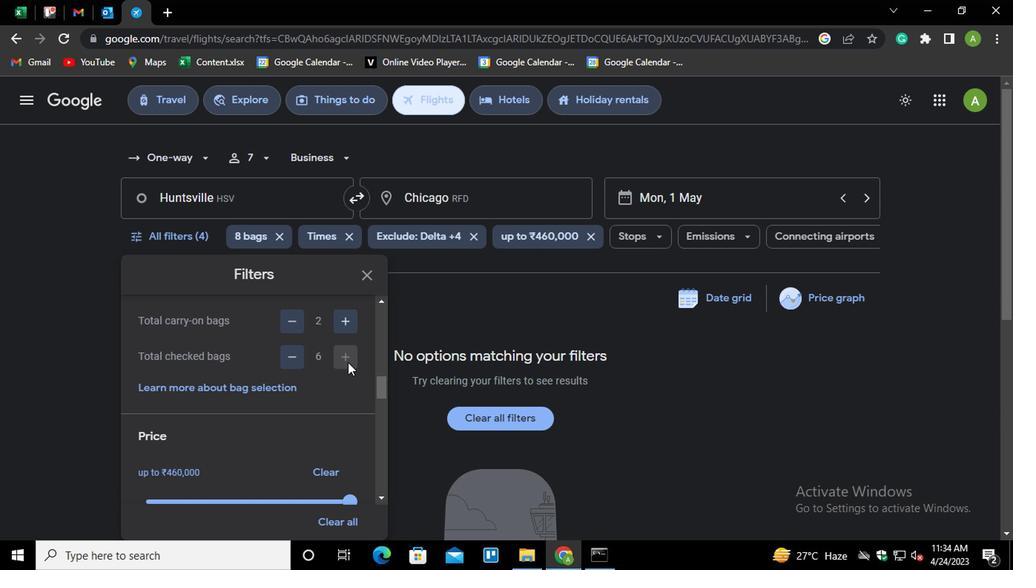 
Action: Mouse moved to (333, 403)
Screenshot: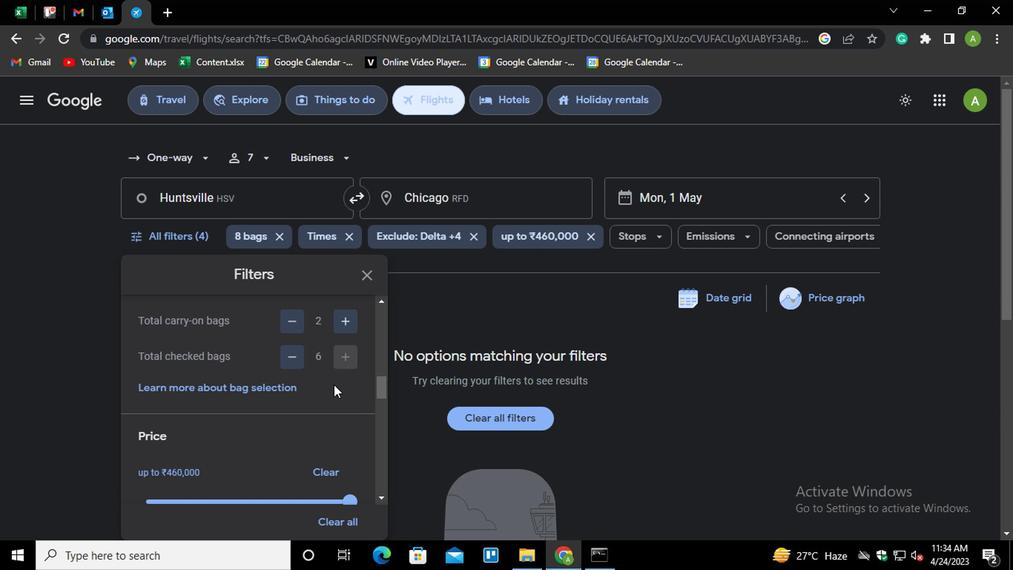 
Action: Mouse scrolled (333, 402) with delta (0, -1)
Screenshot: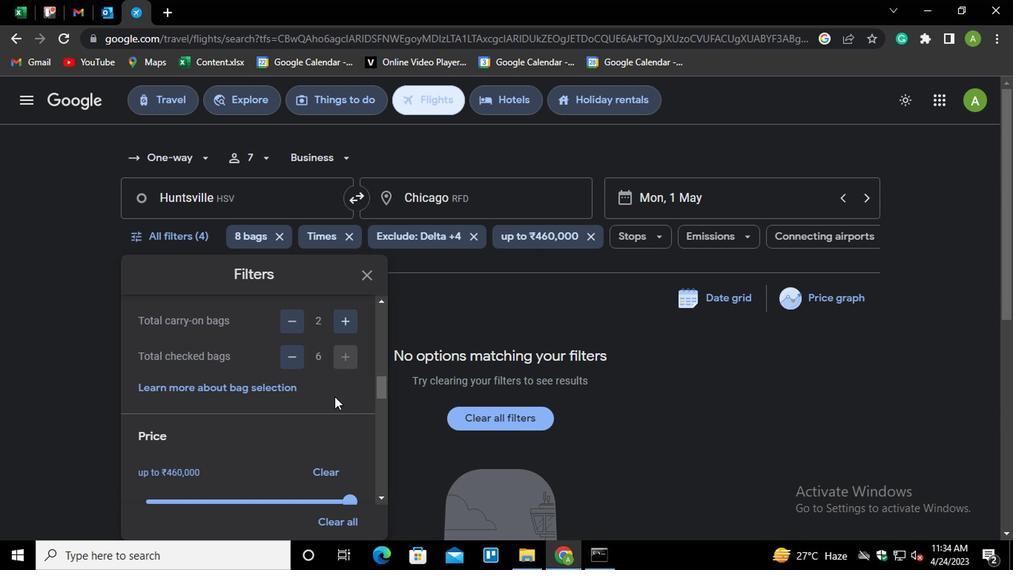 
Action: Mouse moved to (147, 428)
Screenshot: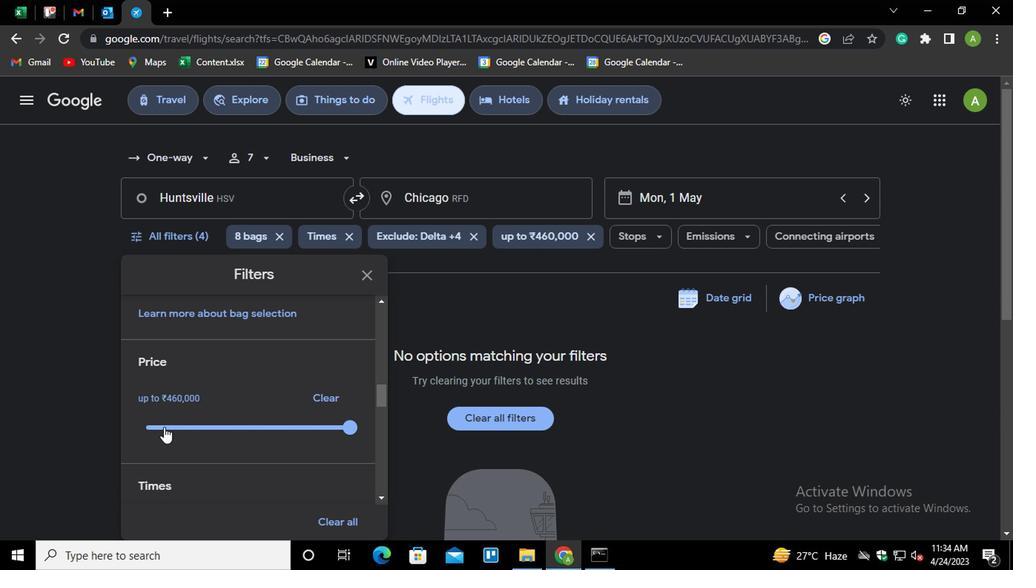
Action: Mouse pressed left at (147, 428)
Screenshot: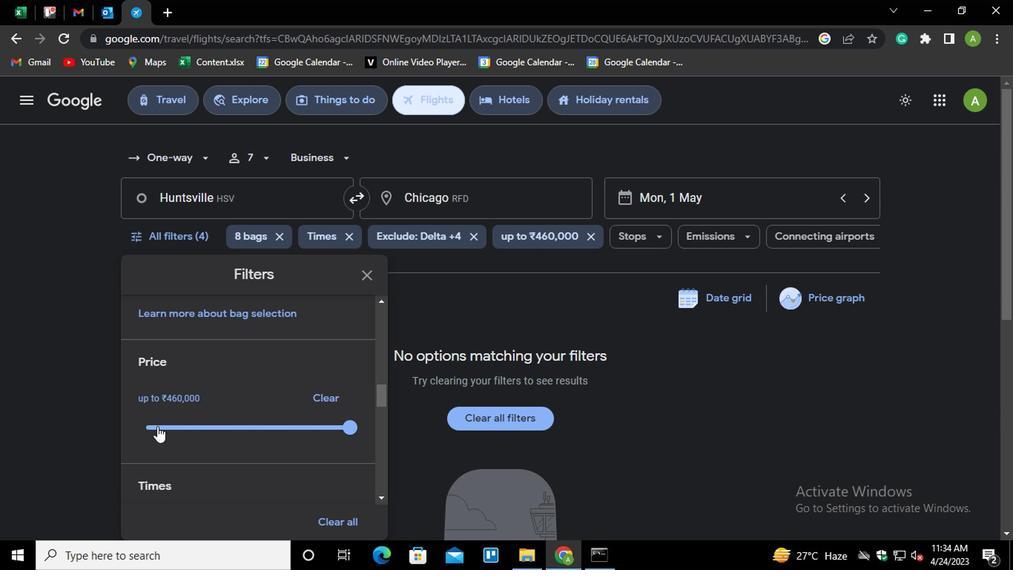 
Action: Mouse moved to (154, 425)
Screenshot: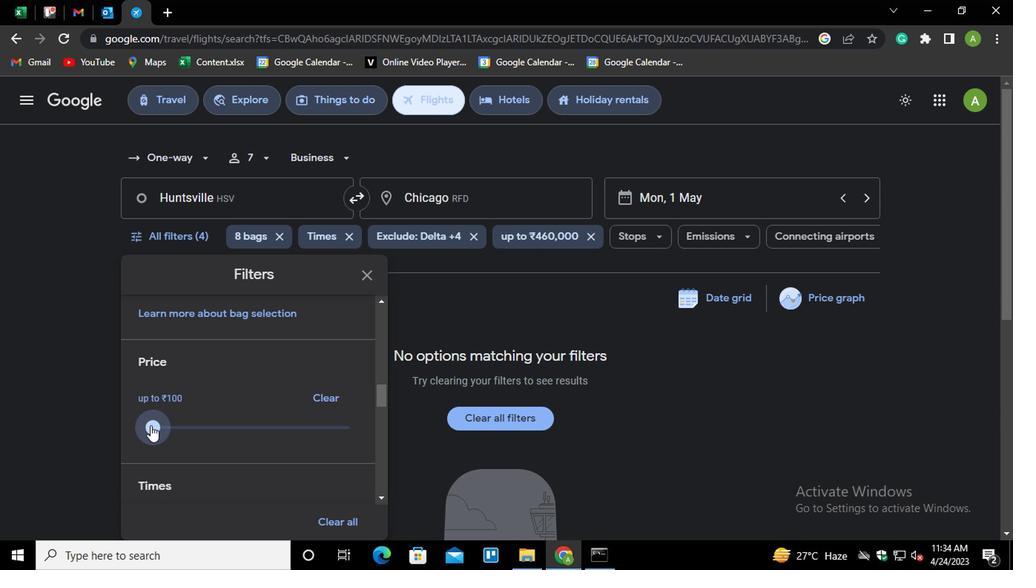 
Action: Mouse pressed left at (154, 425)
Screenshot: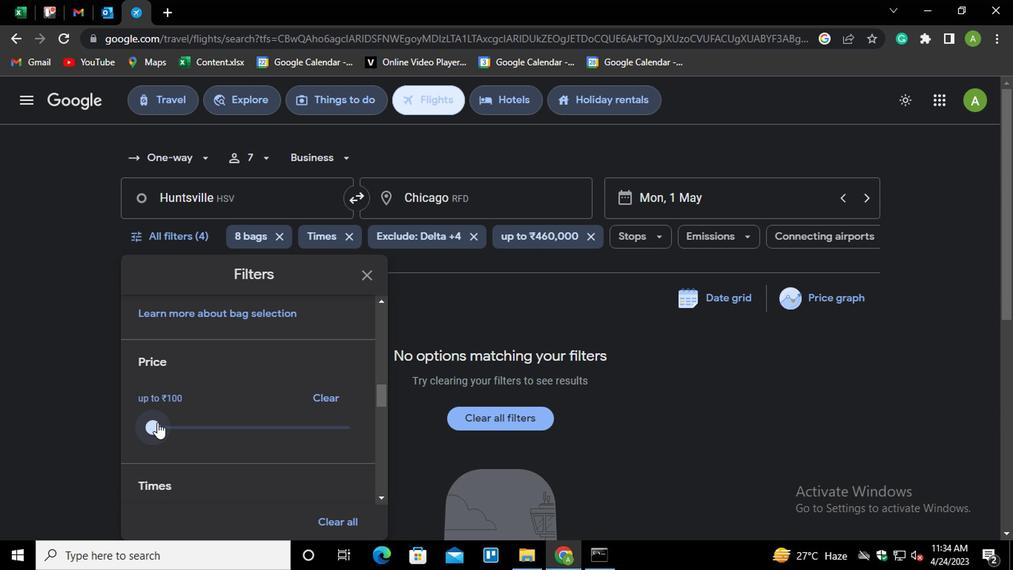 
Action: Mouse moved to (271, 460)
Screenshot: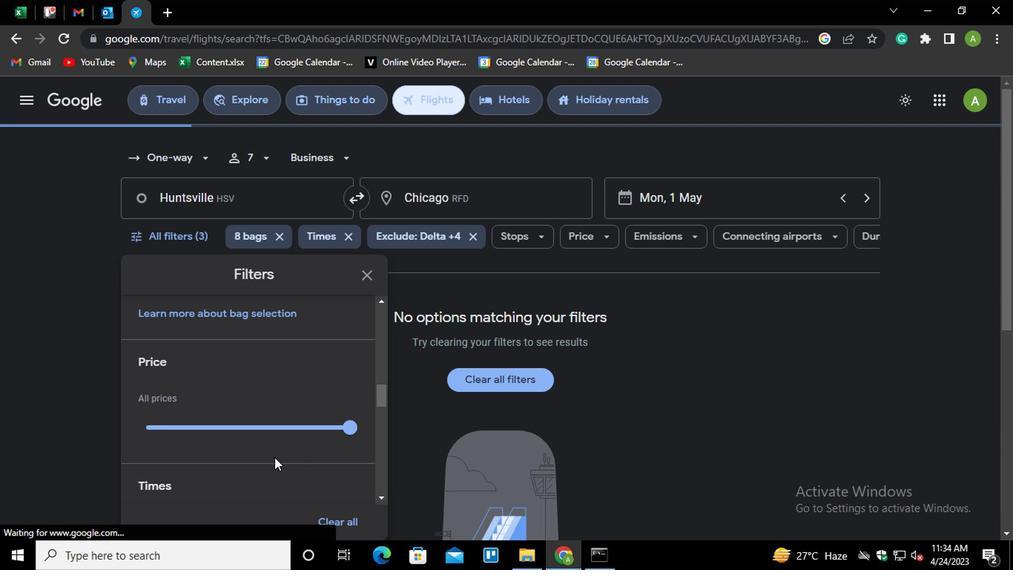 
Action: Mouse scrolled (271, 459) with delta (0, -1)
Screenshot: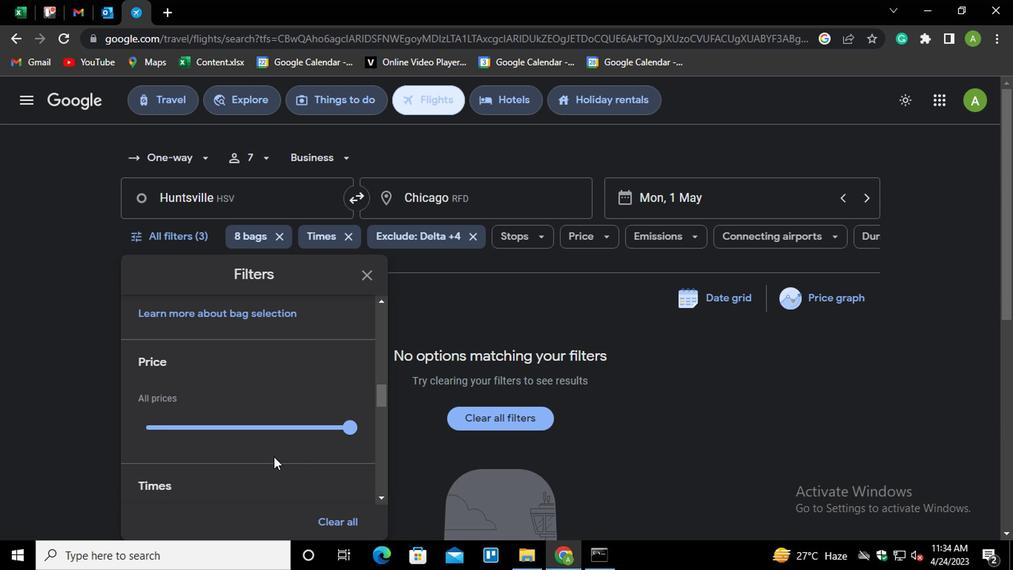 
Action: Mouse scrolled (271, 459) with delta (0, -1)
Screenshot: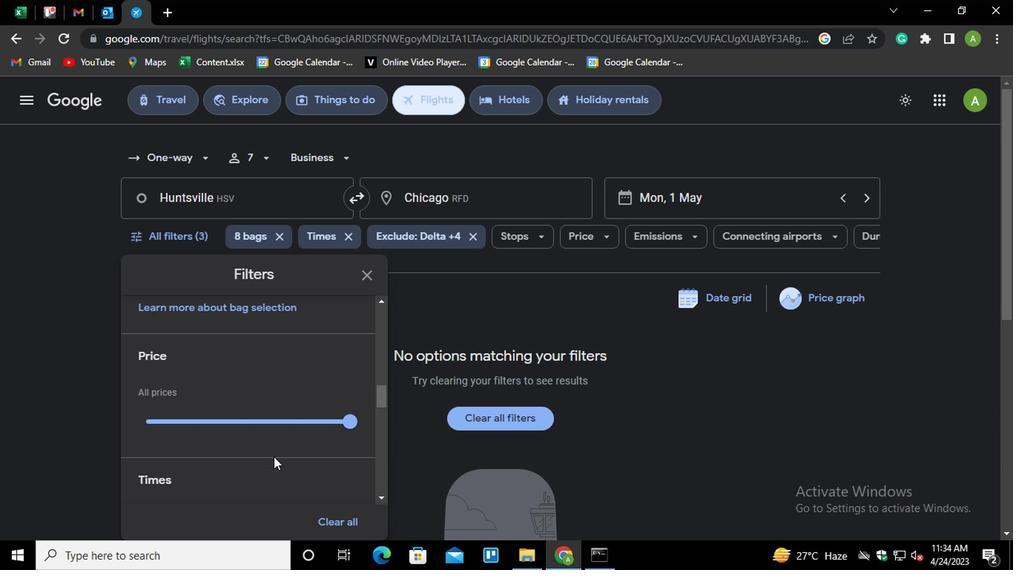 
Action: Mouse scrolled (271, 459) with delta (0, -1)
Screenshot: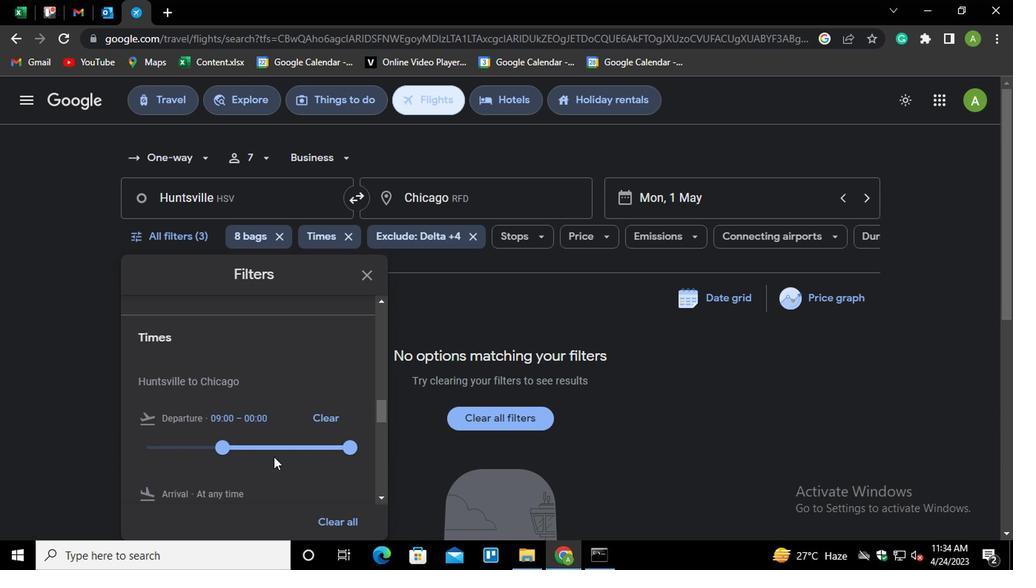 
Action: Mouse moved to (228, 371)
Screenshot: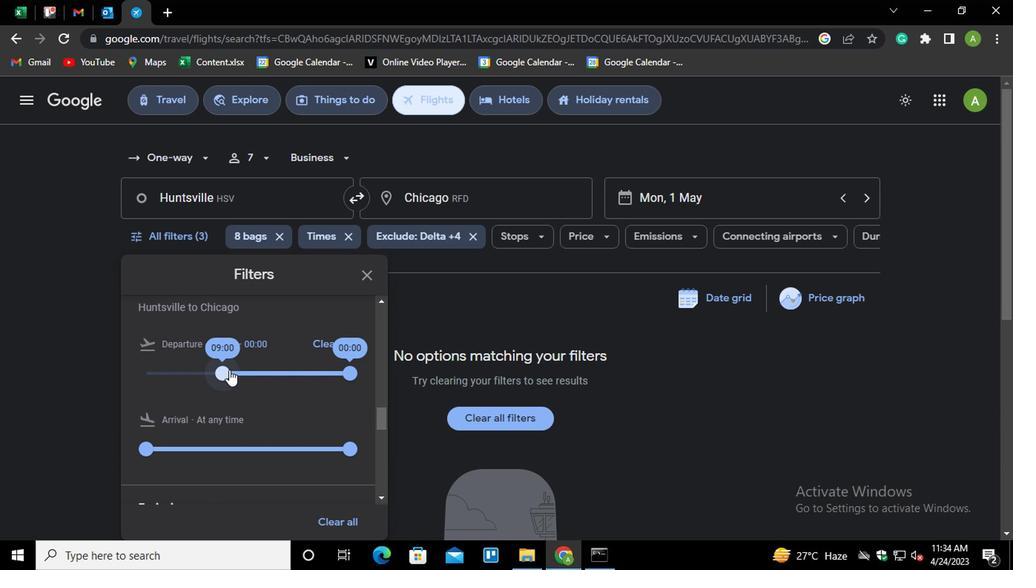 
Action: Mouse pressed left at (228, 371)
Screenshot: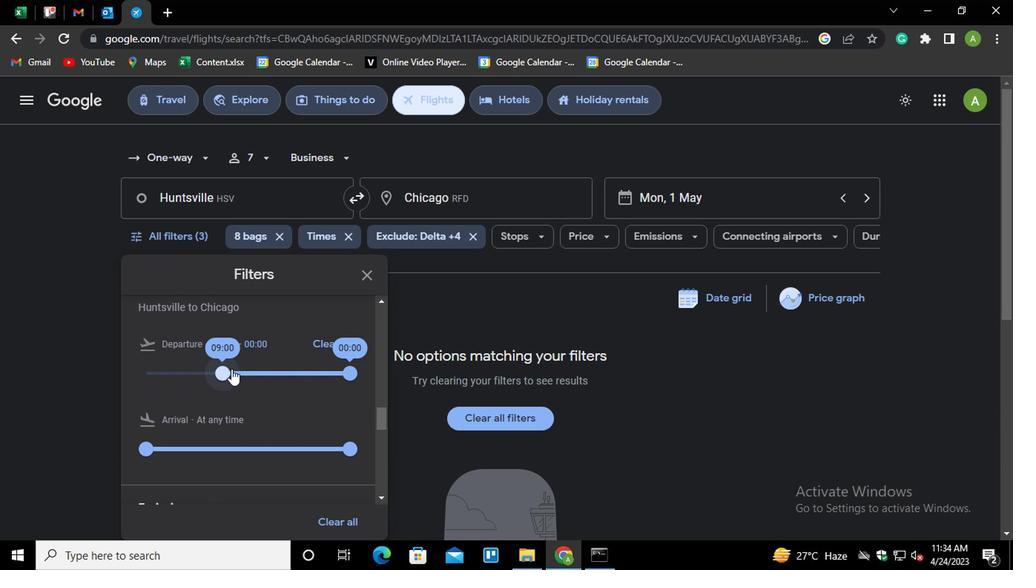 
Action: Mouse moved to (292, 419)
Screenshot: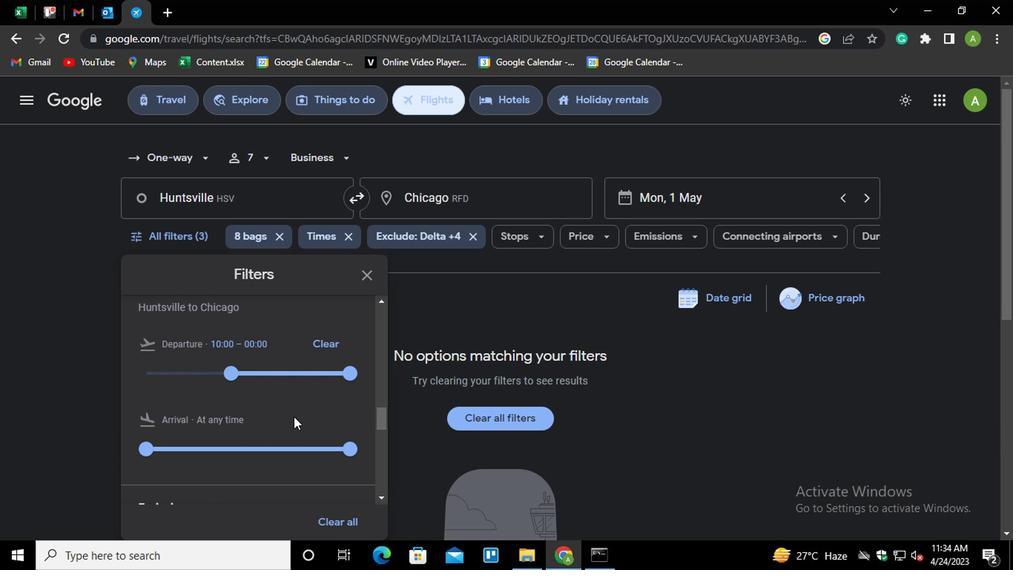 
Action: Mouse scrolled (292, 419) with delta (0, 0)
Screenshot: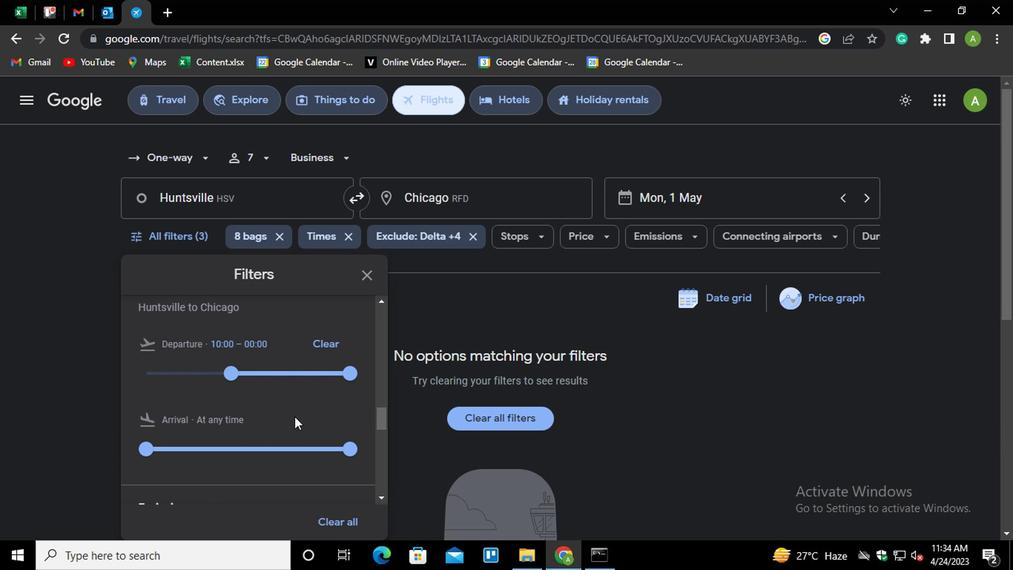 
Action: Mouse scrolled (292, 419) with delta (0, 0)
Screenshot: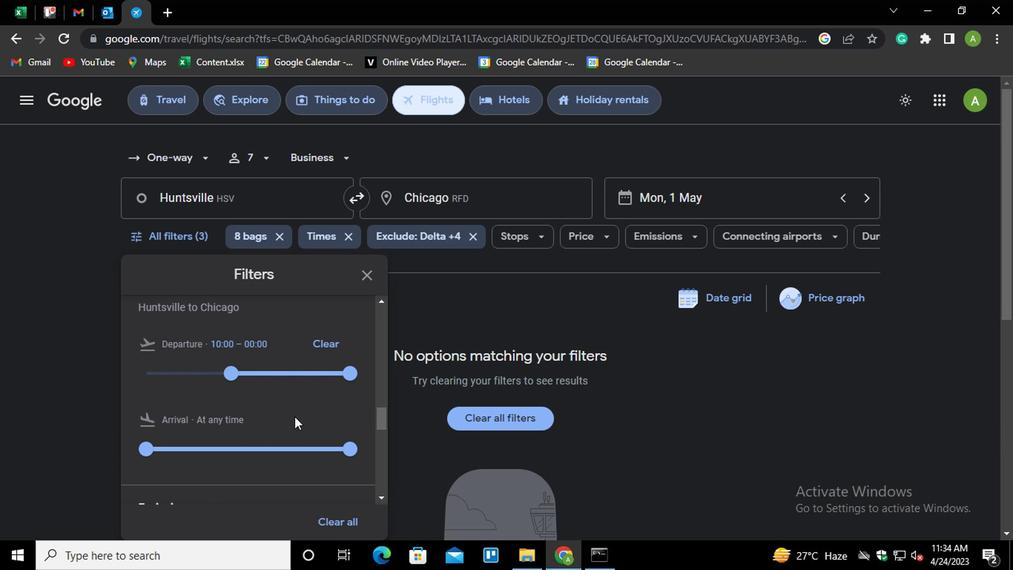 
Action: Mouse scrolled (292, 419) with delta (0, 0)
Screenshot: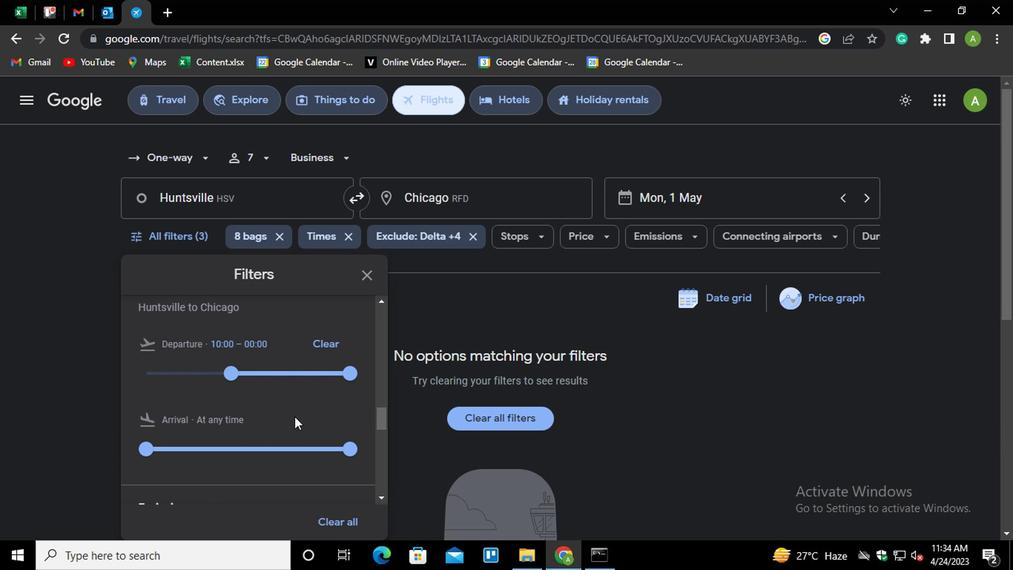 
Action: Mouse scrolled (292, 419) with delta (0, 0)
Screenshot: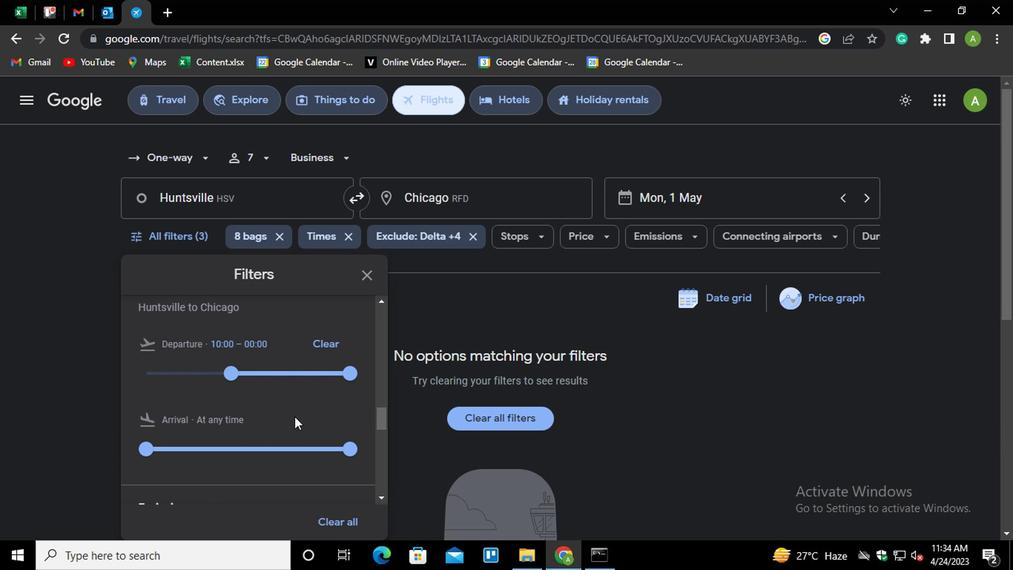 
Action: Mouse moved to (487, 326)
Screenshot: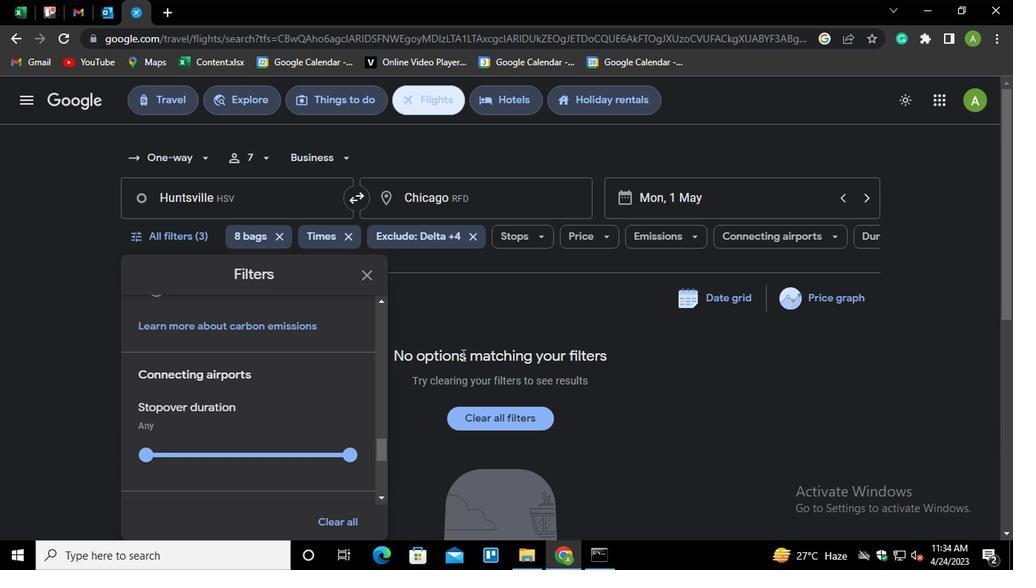 
Action: Mouse pressed left at (487, 326)
Screenshot: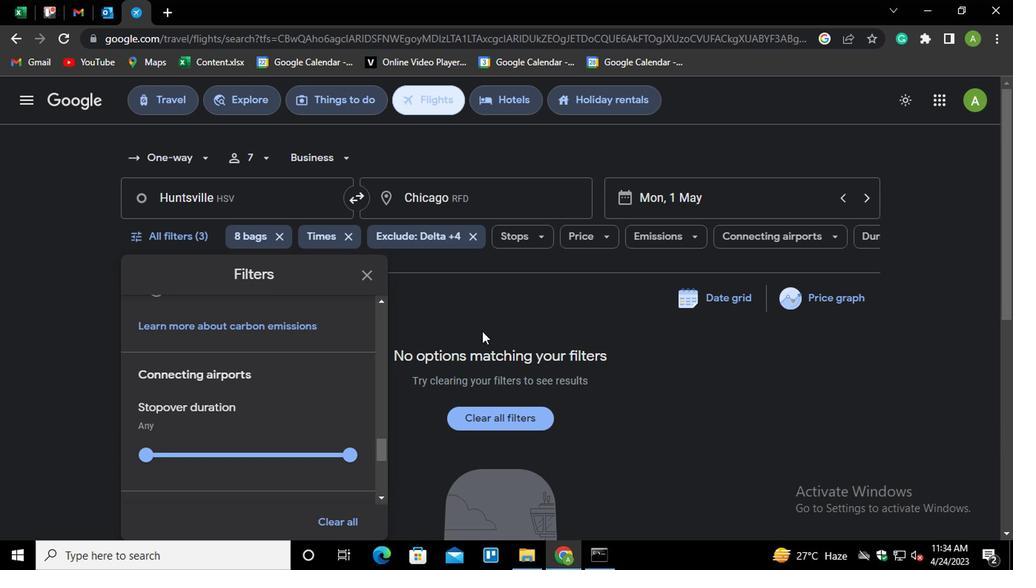
